 Task: Research Airbnb accommodation in Bluefields, Nicaragua from 10th December, 2023 to 15th December, 2023 for 7 adults.4 bedrooms having 7 beds and 4 bathrooms. Property type can be house. Amenities needed are: wifi, TV, free parkinig on premises, gym, breakfast. Look for 3 properties as per requirement.
Action: Mouse moved to (411, 59)
Screenshot: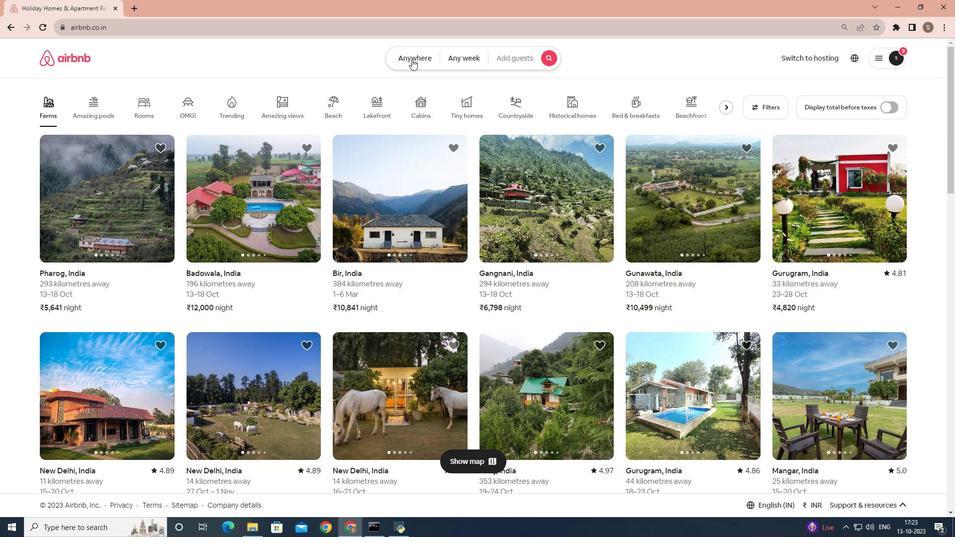 
Action: Mouse pressed left at (411, 59)
Screenshot: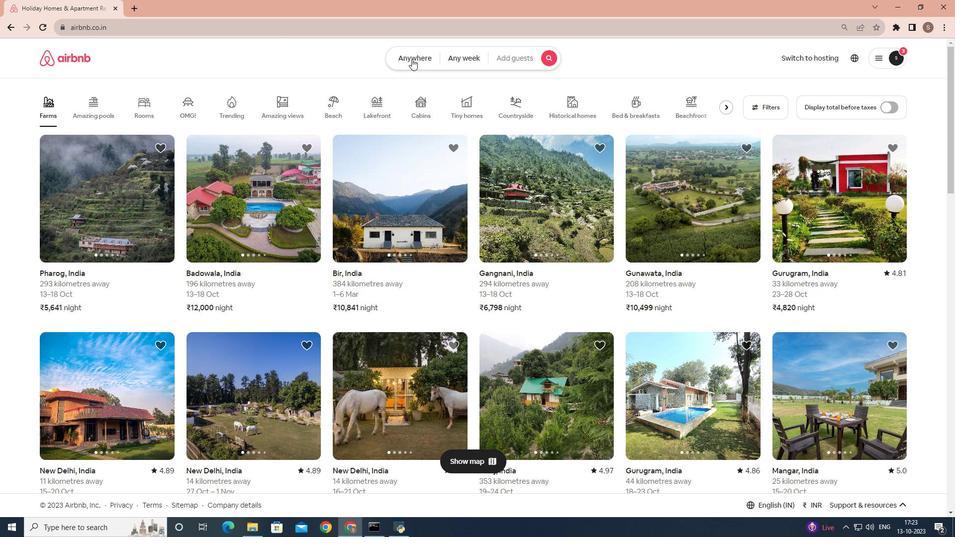 
Action: Mouse moved to (358, 98)
Screenshot: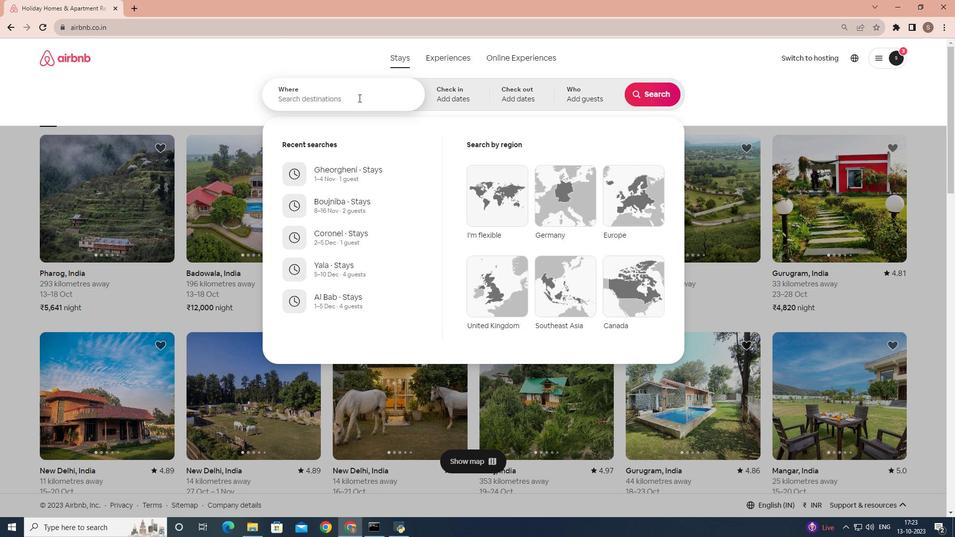 
Action: Mouse pressed left at (358, 98)
Screenshot: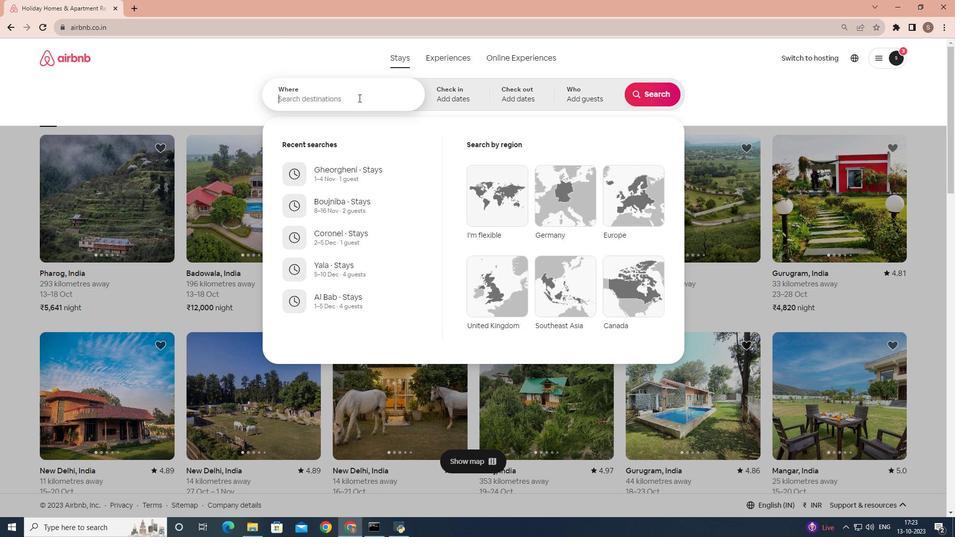 
Action: Key pressed <Key.shift>Bluefields,<Key.space><Key.shift><Key.shift>Nicaragua
Screenshot: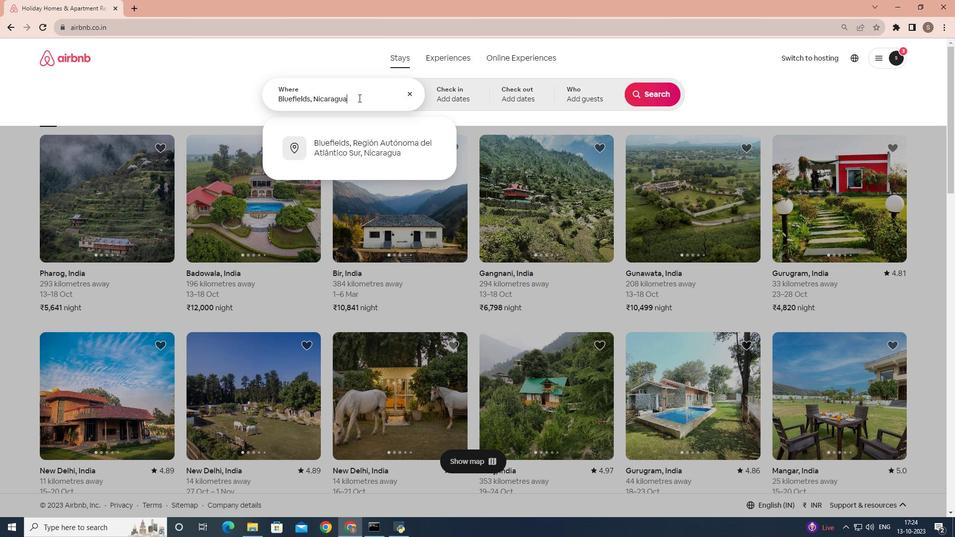 
Action: Mouse moved to (433, 100)
Screenshot: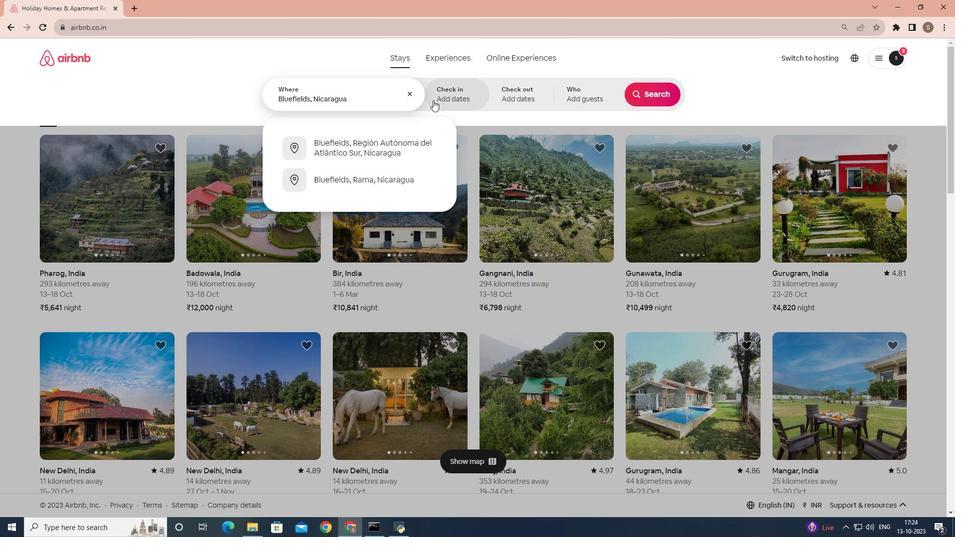 
Action: Mouse pressed left at (433, 100)
Screenshot: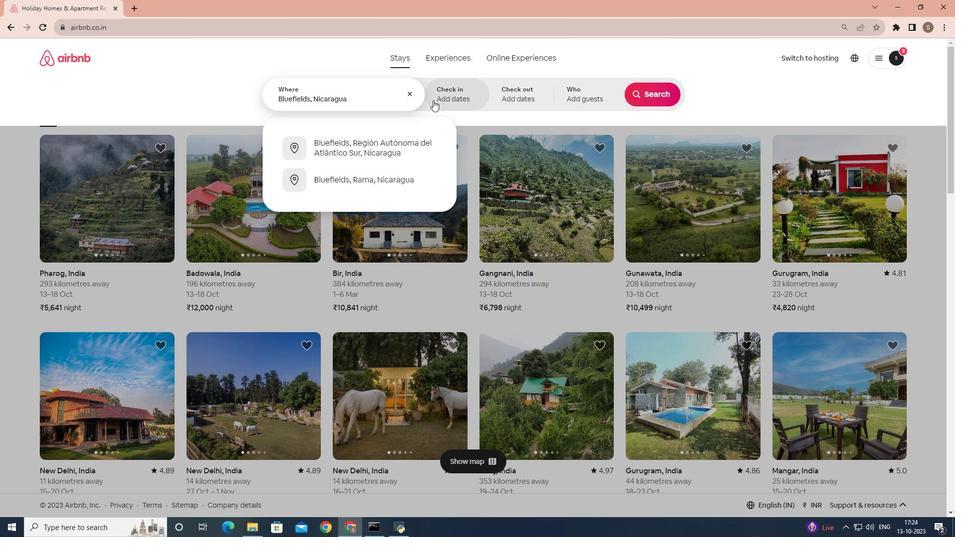 
Action: Mouse moved to (644, 173)
Screenshot: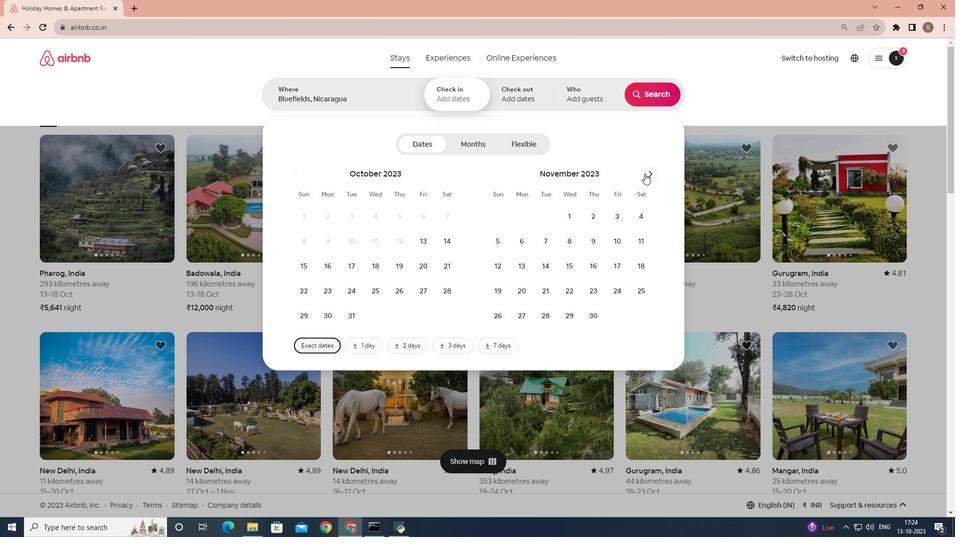 
Action: Mouse pressed left at (644, 173)
Screenshot: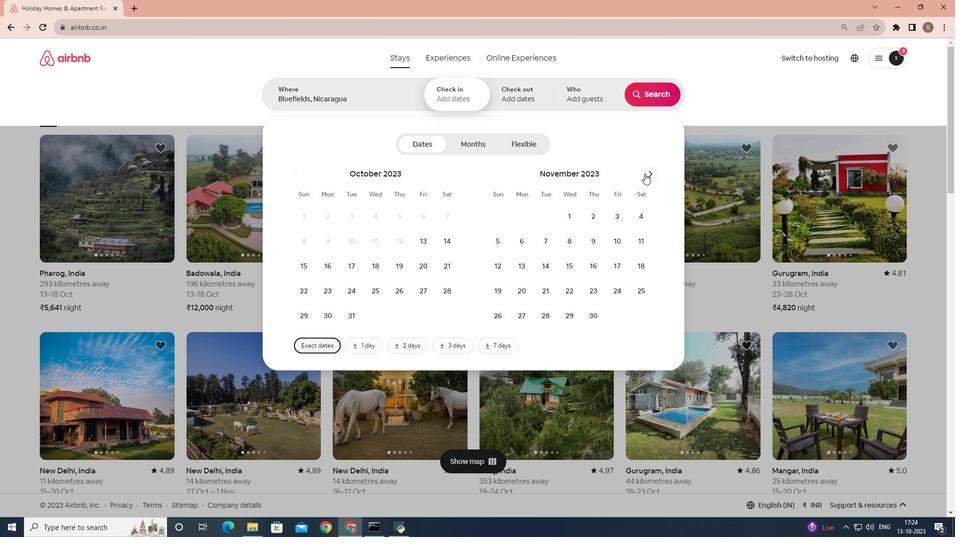 
Action: Mouse moved to (507, 265)
Screenshot: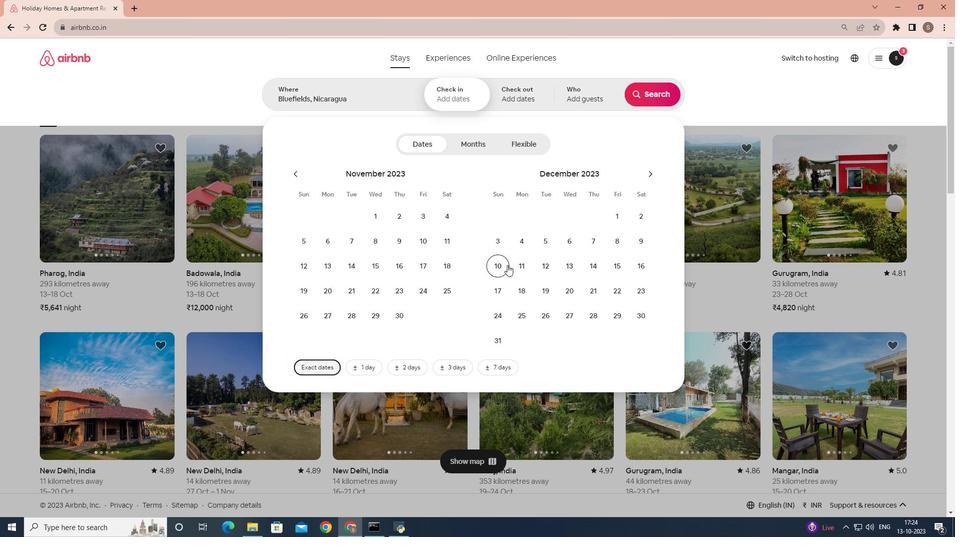 
Action: Mouse pressed left at (507, 265)
Screenshot: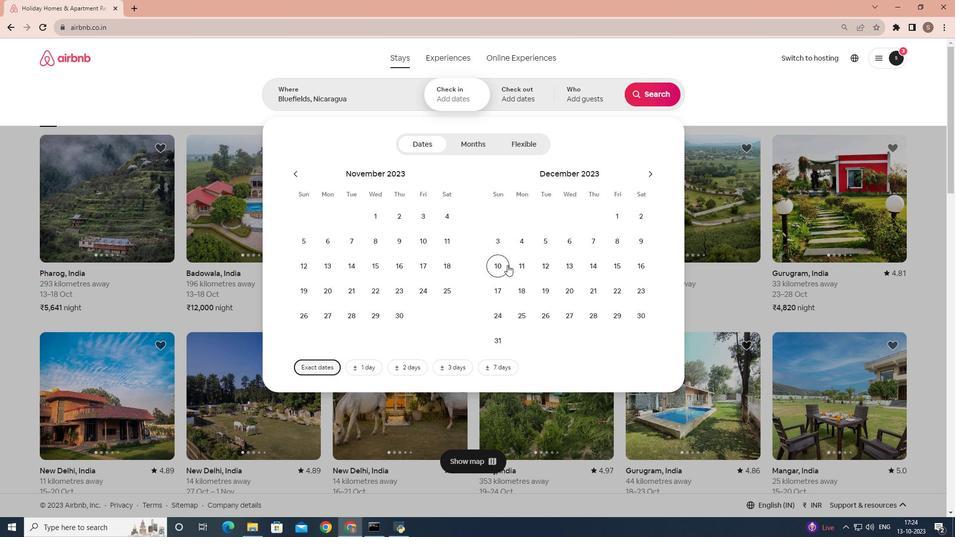 
Action: Mouse moved to (621, 266)
Screenshot: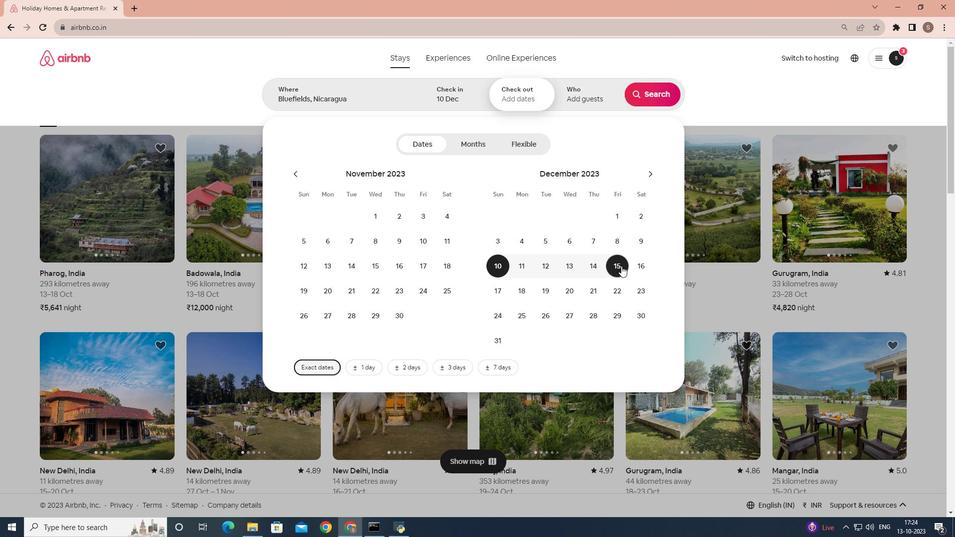
Action: Mouse pressed left at (621, 266)
Screenshot: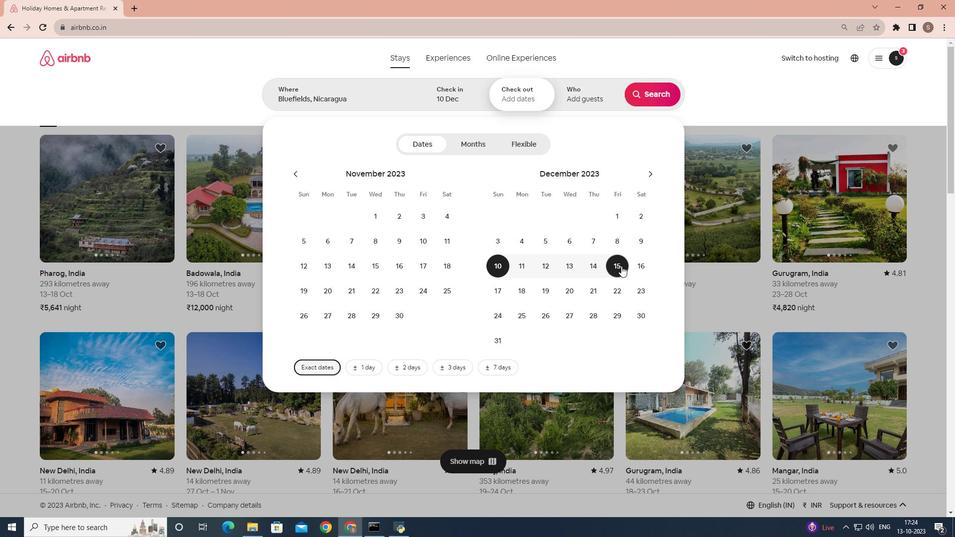
Action: Mouse moved to (576, 108)
Screenshot: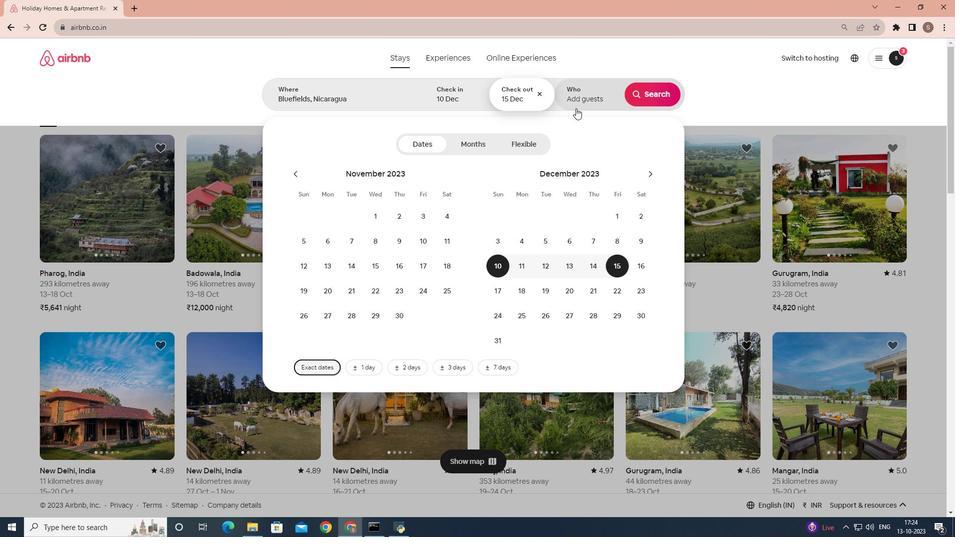 
Action: Mouse pressed left at (576, 108)
Screenshot: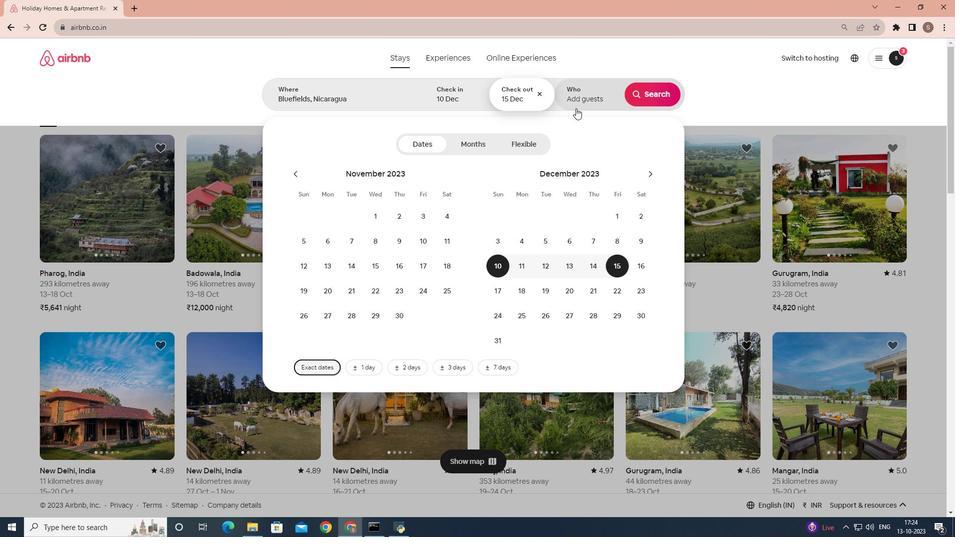 
Action: Mouse moved to (656, 148)
Screenshot: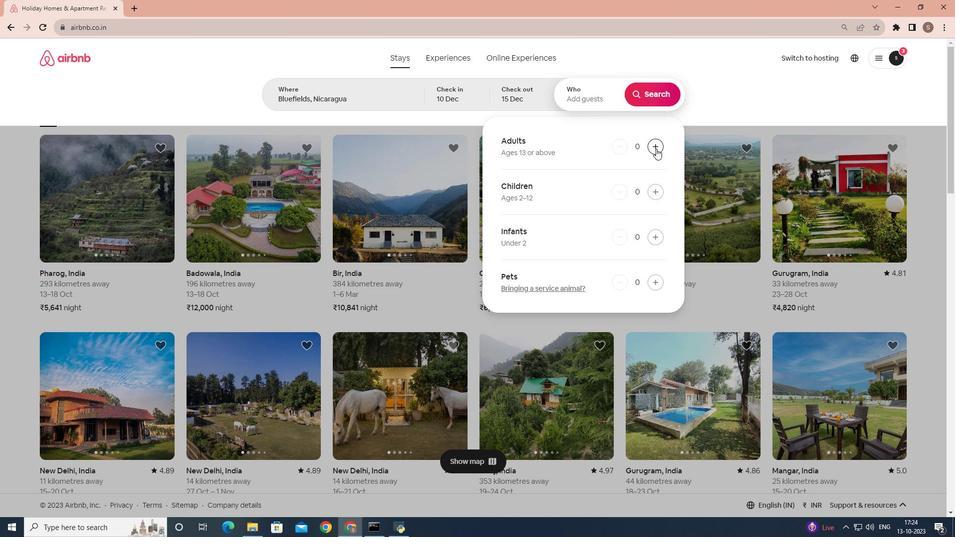 
Action: Mouse pressed left at (656, 148)
Screenshot: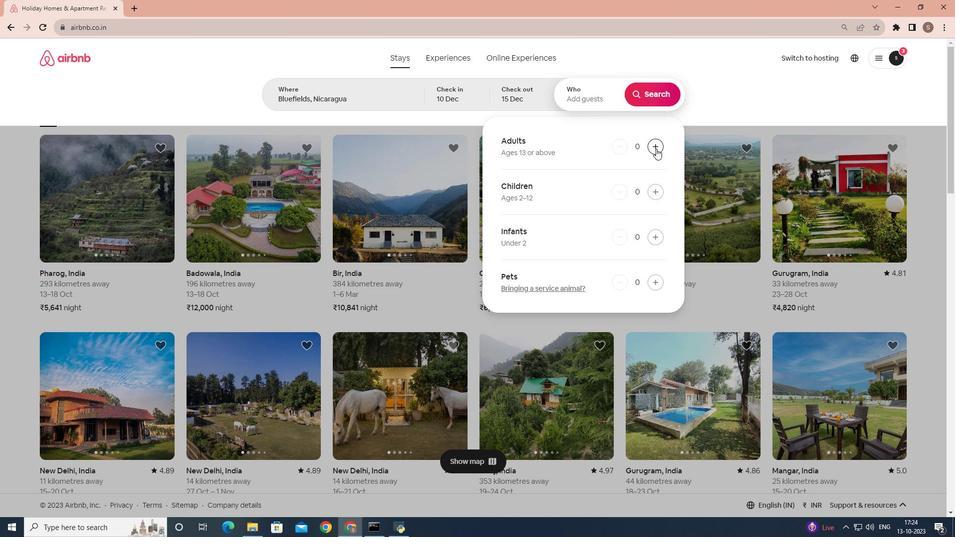 
Action: Mouse pressed left at (656, 148)
Screenshot: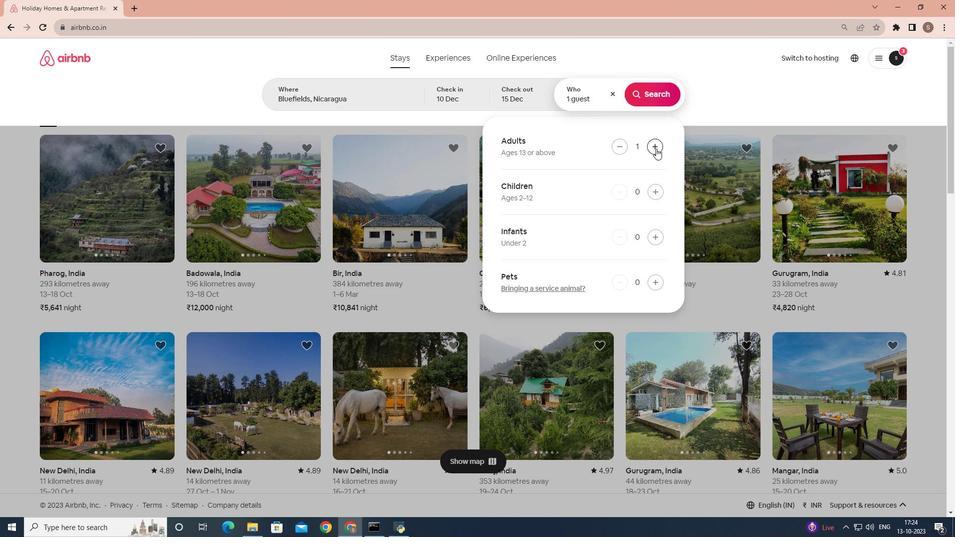 
Action: Mouse pressed left at (656, 148)
Screenshot: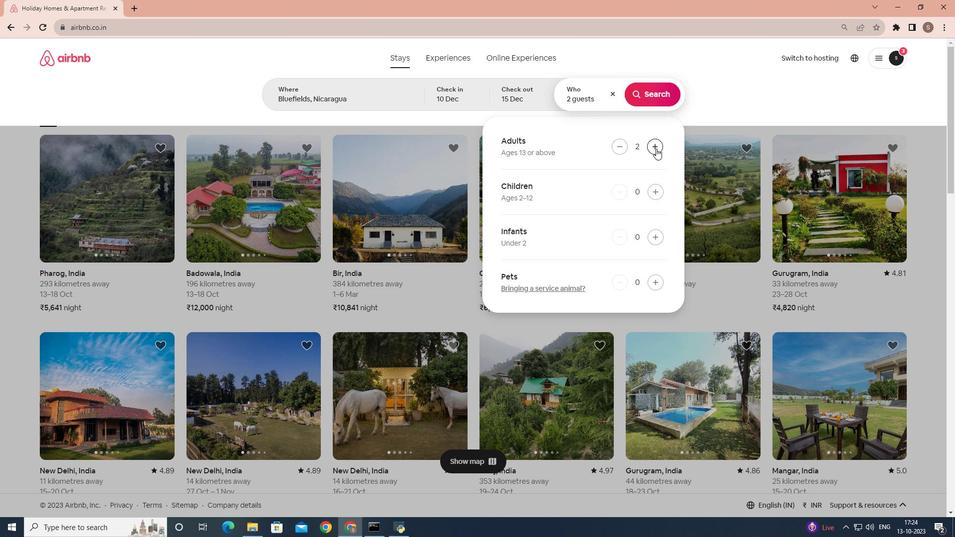 
Action: Mouse pressed left at (656, 148)
Screenshot: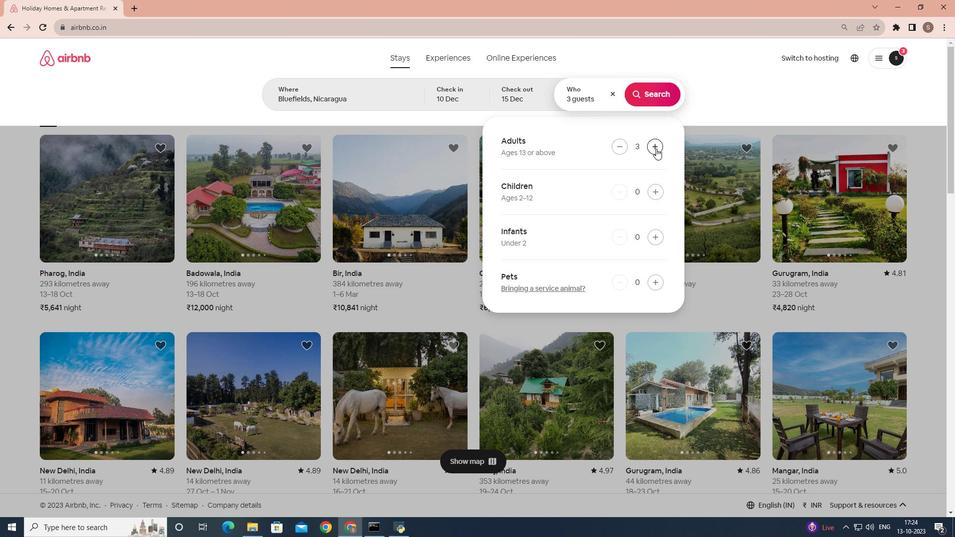
Action: Mouse pressed left at (656, 148)
Screenshot: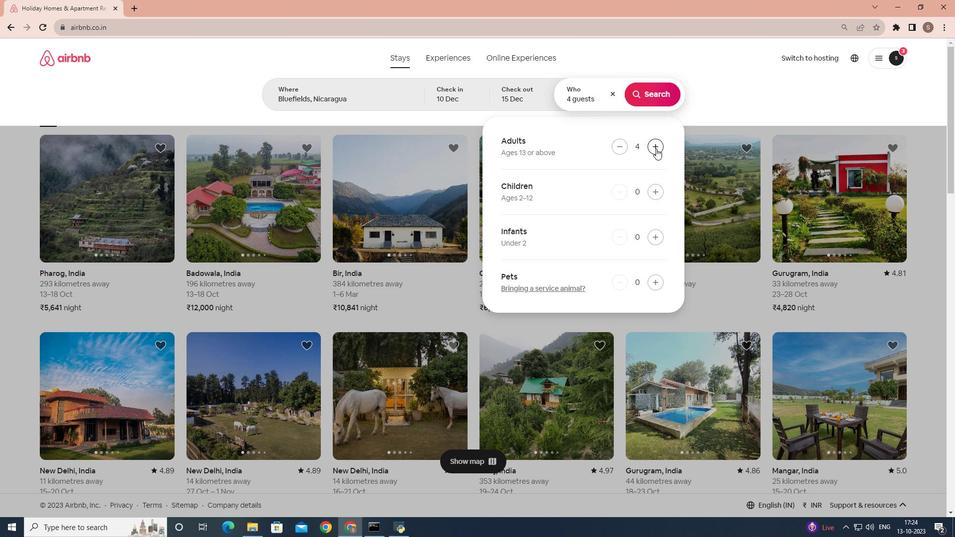 
Action: Mouse pressed left at (656, 148)
Screenshot: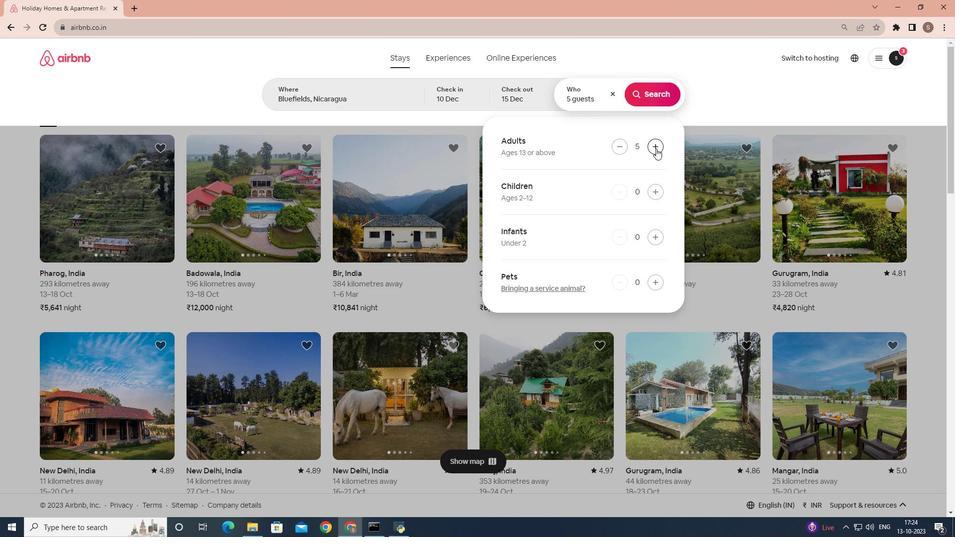 
Action: Mouse pressed left at (656, 148)
Screenshot: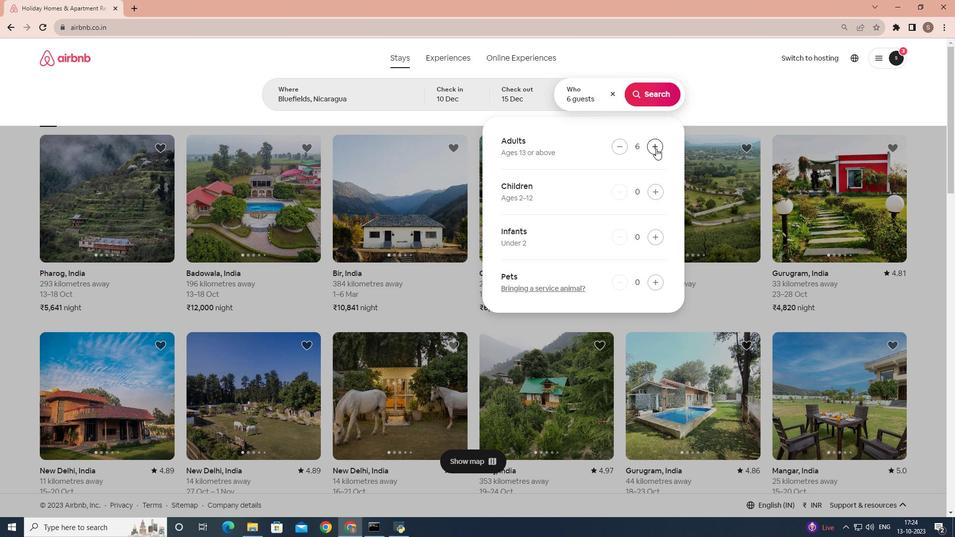 
Action: Mouse moved to (646, 95)
Screenshot: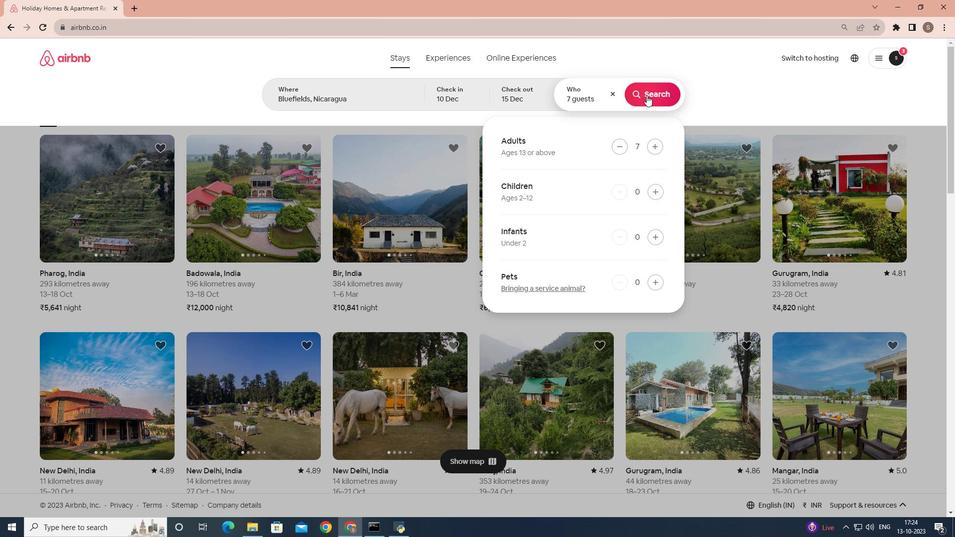 
Action: Mouse pressed left at (646, 95)
Screenshot: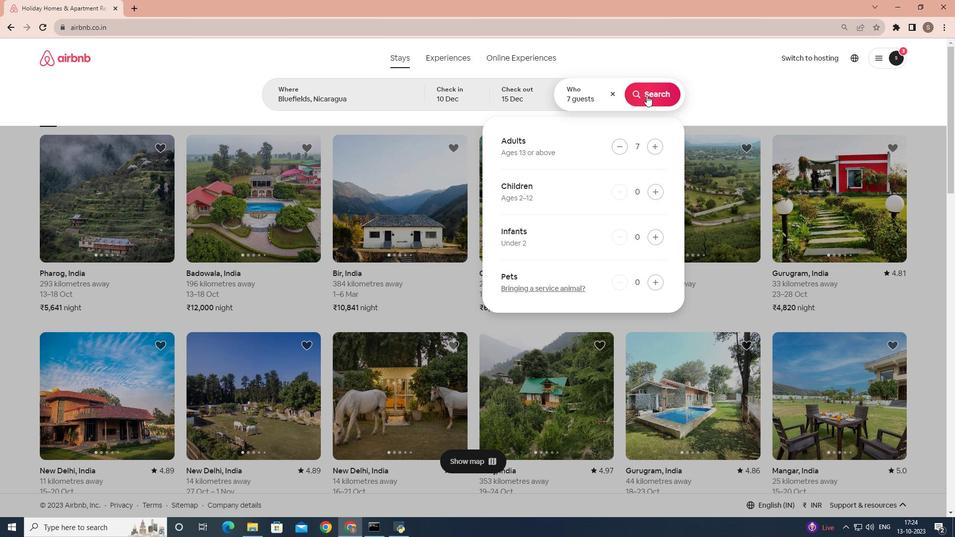 
Action: Mouse moved to (788, 98)
Screenshot: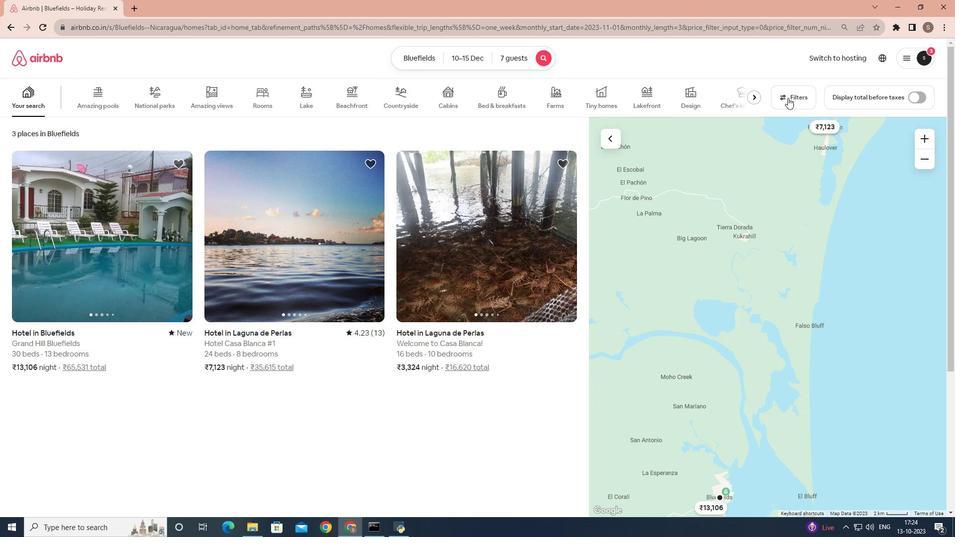 
Action: Mouse pressed left at (788, 98)
Screenshot: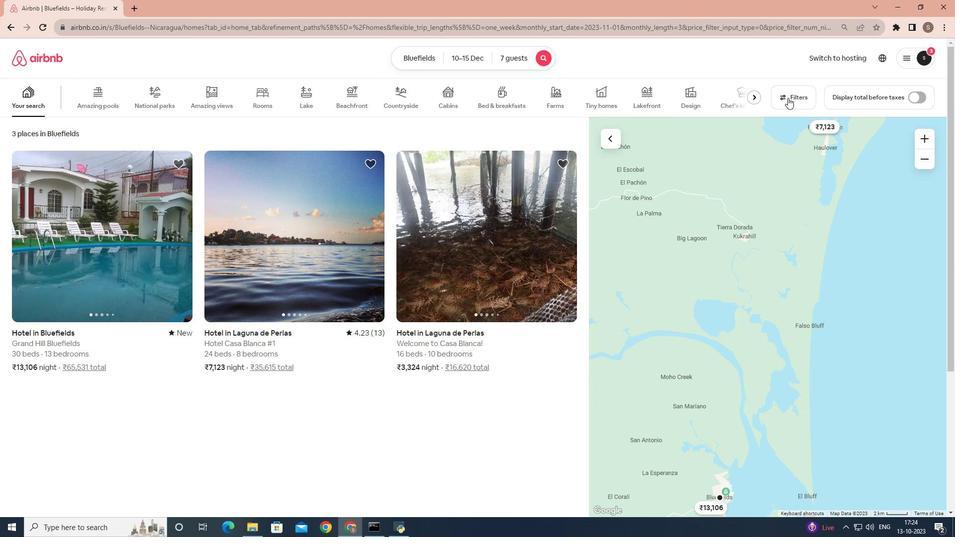 
Action: Mouse moved to (594, 209)
Screenshot: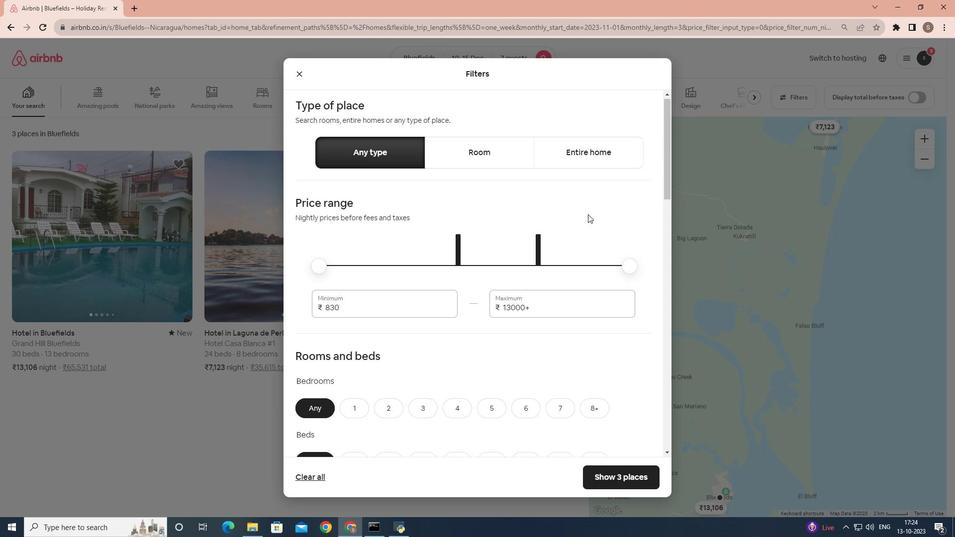 
Action: Mouse scrolled (594, 209) with delta (0, 0)
Screenshot: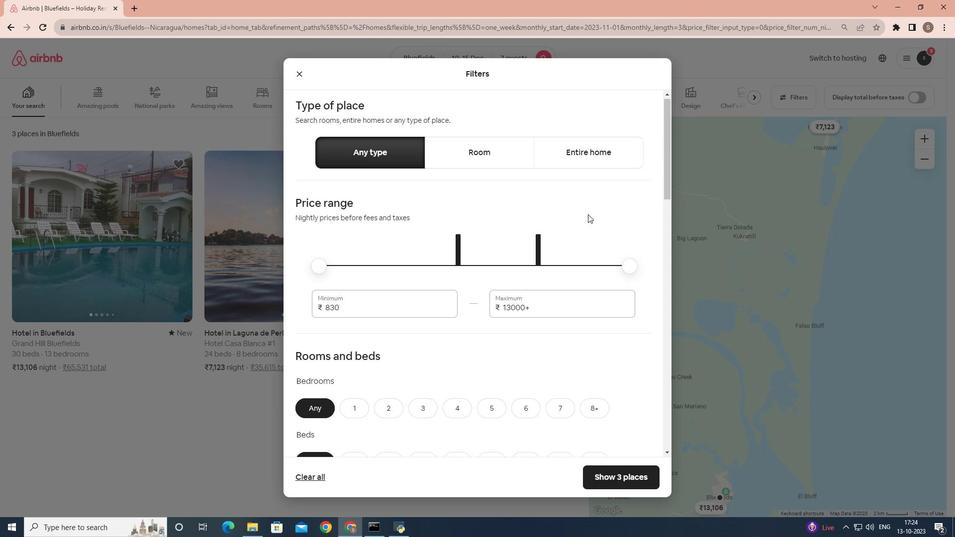 
Action: Mouse moved to (589, 212)
Screenshot: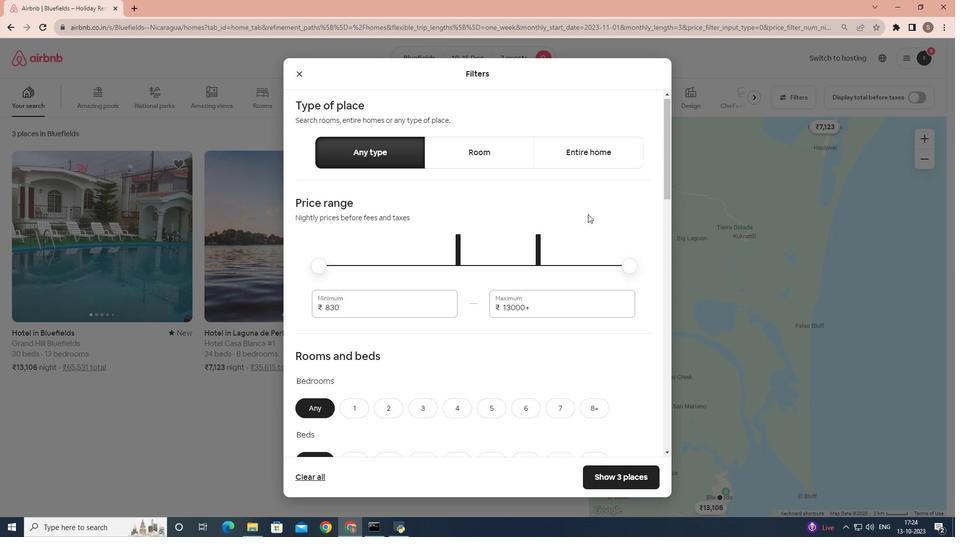 
Action: Mouse scrolled (589, 212) with delta (0, 0)
Screenshot: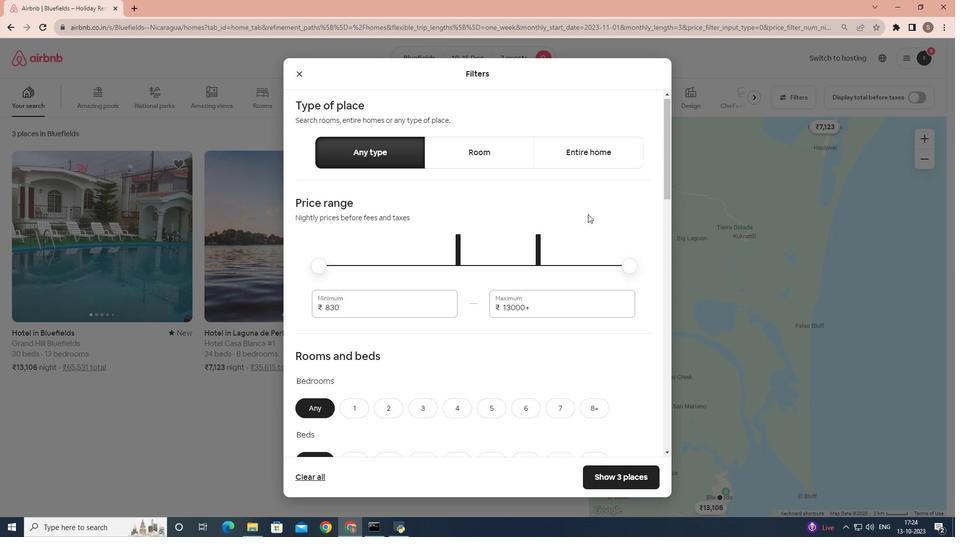 
Action: Mouse moved to (587, 214)
Screenshot: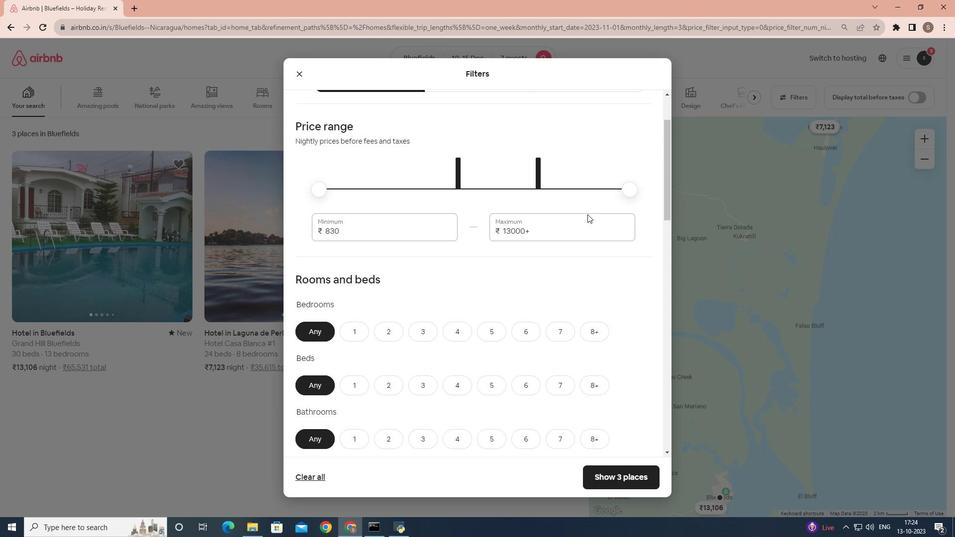 
Action: Mouse scrolled (587, 213) with delta (0, 0)
Screenshot: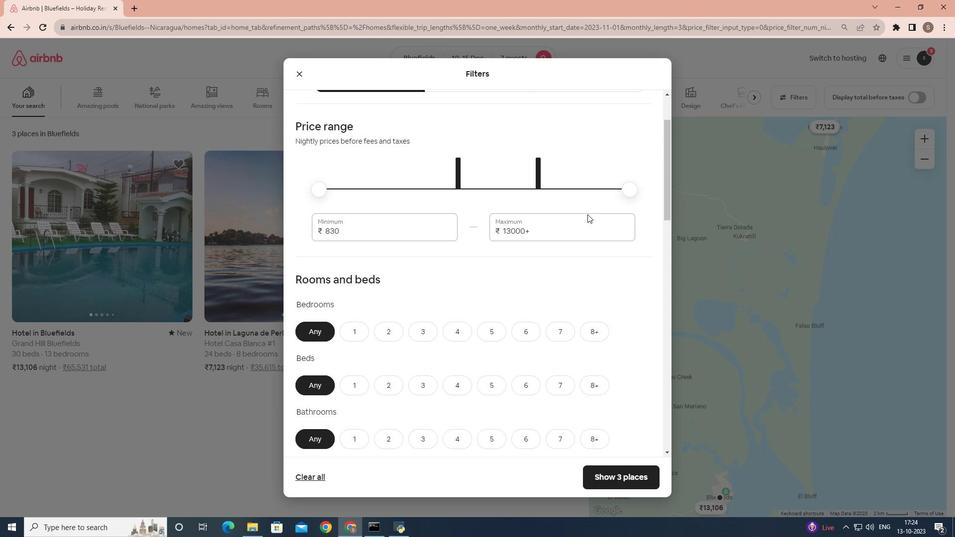 
Action: Mouse moved to (451, 264)
Screenshot: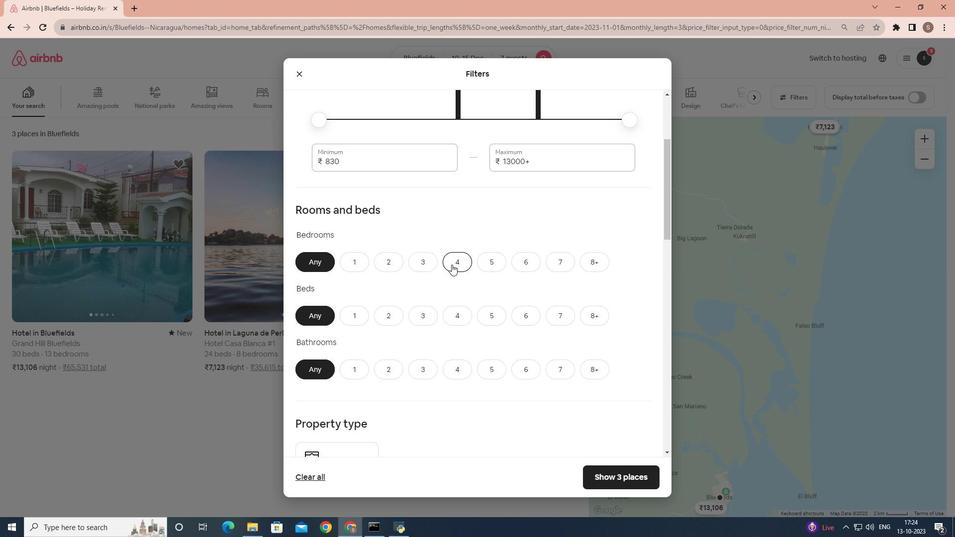 
Action: Mouse pressed left at (451, 264)
Screenshot: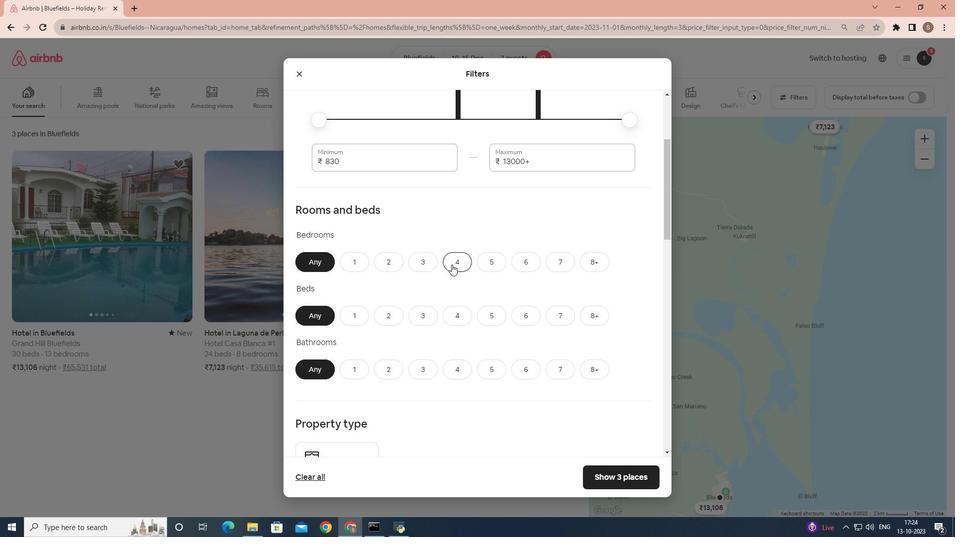 
Action: Mouse scrolled (451, 264) with delta (0, 0)
Screenshot: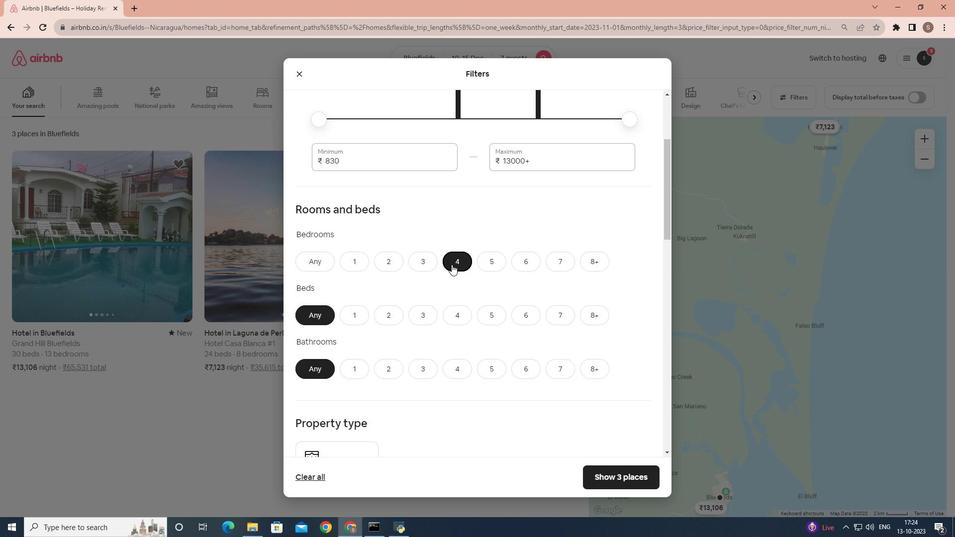 
Action: Mouse moved to (553, 270)
Screenshot: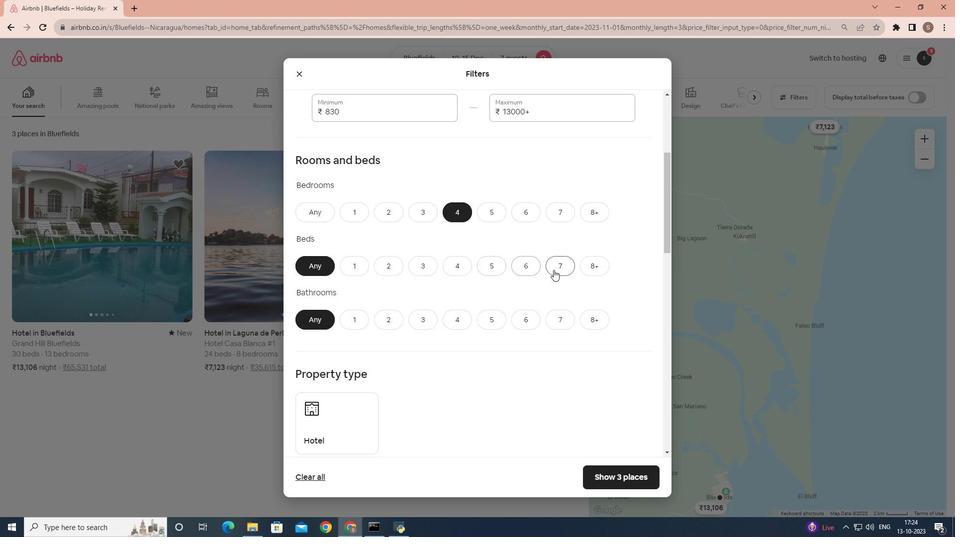 
Action: Mouse pressed left at (553, 270)
Screenshot: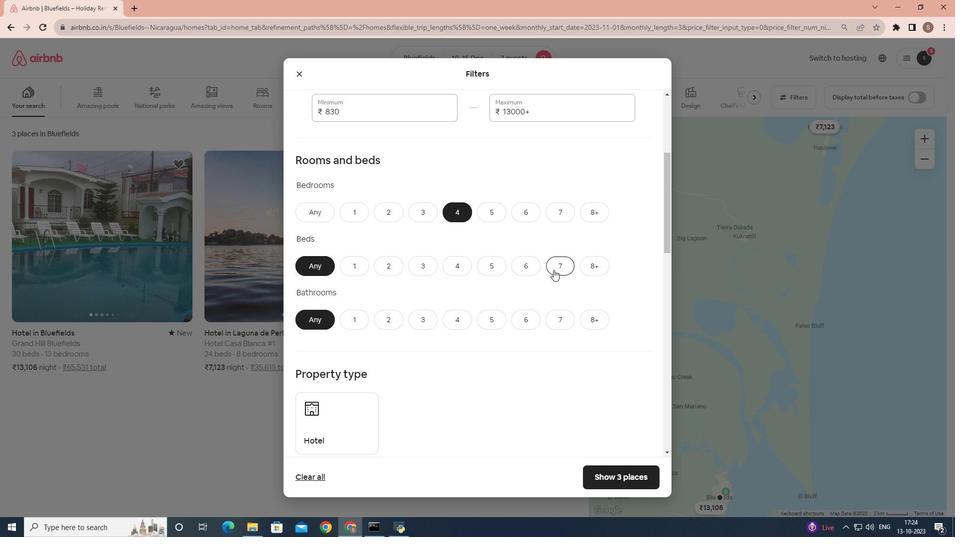 
Action: Mouse scrolled (553, 269) with delta (0, 0)
Screenshot: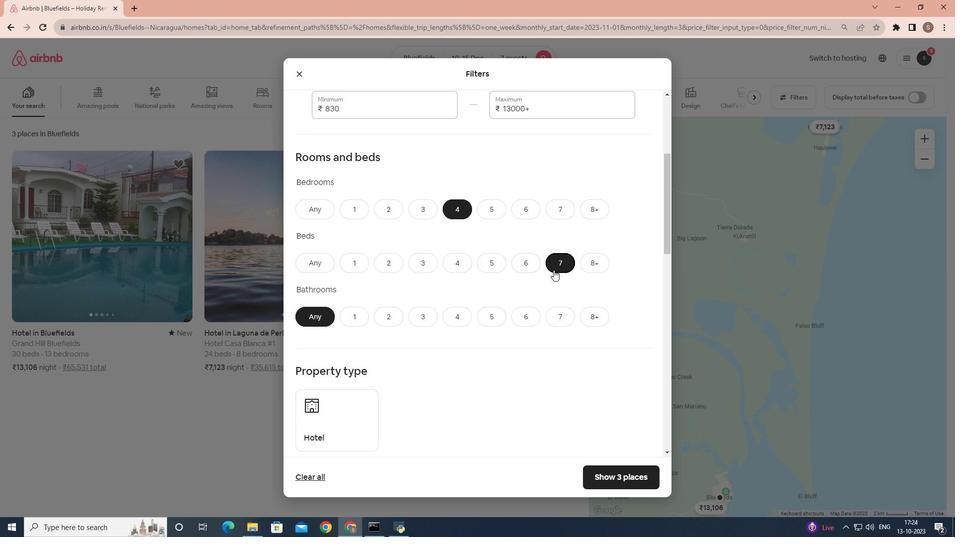 
Action: Mouse scrolled (553, 269) with delta (0, 0)
Screenshot: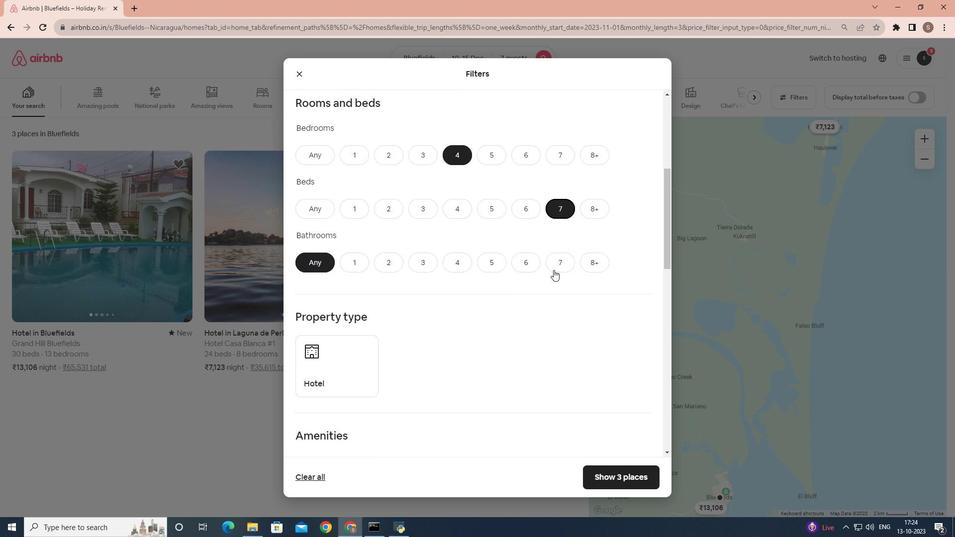 
Action: Mouse moved to (451, 220)
Screenshot: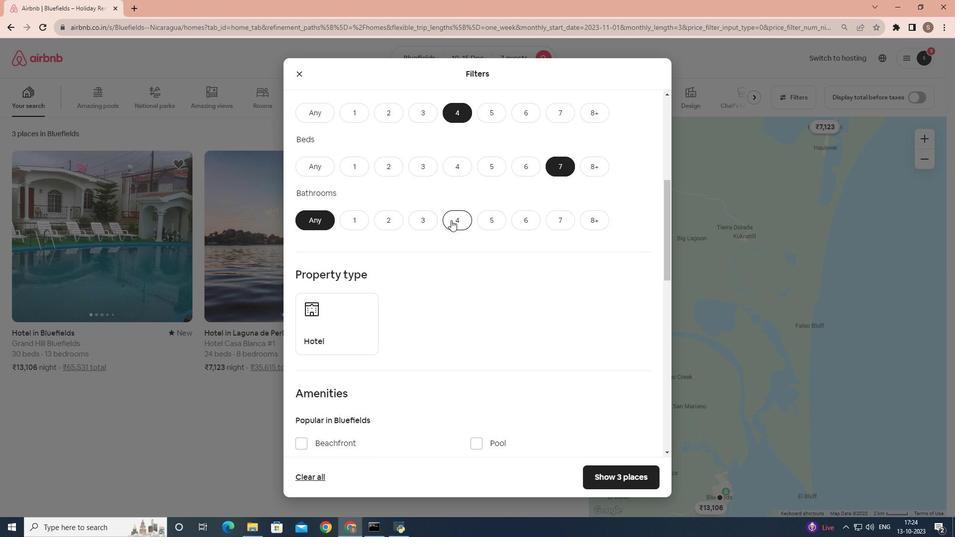 
Action: Mouse pressed left at (451, 220)
Screenshot: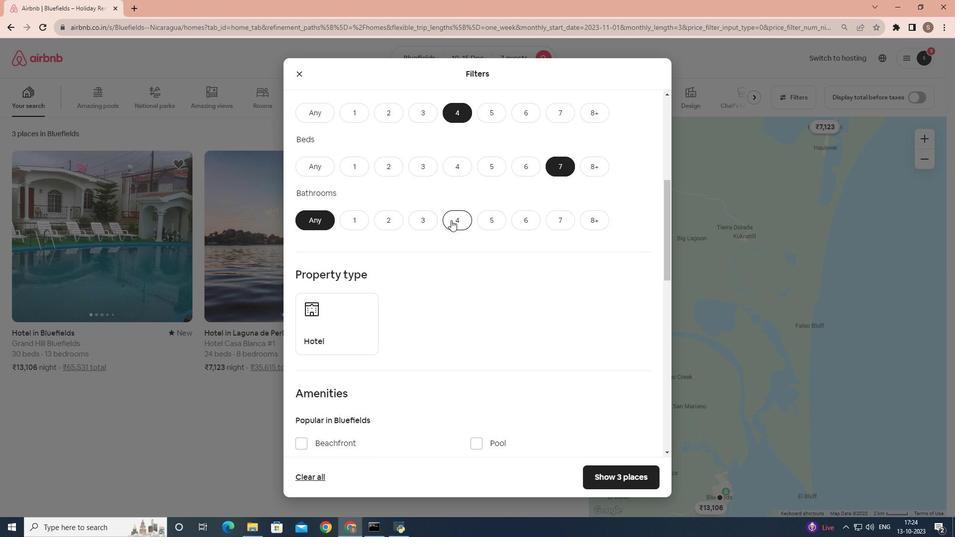 
Action: Mouse moved to (450, 221)
Screenshot: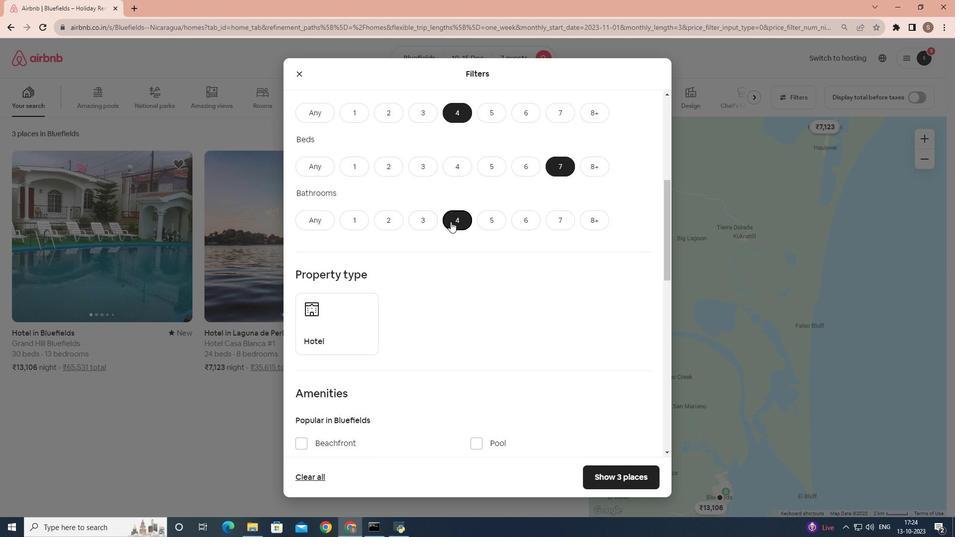 
Action: Mouse scrolled (450, 221) with delta (0, 0)
Screenshot: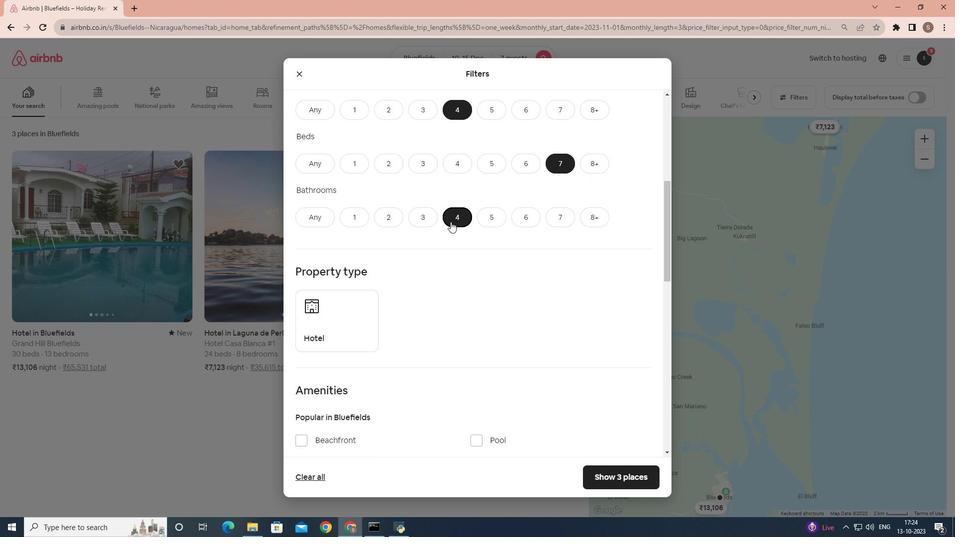 
Action: Mouse scrolled (450, 221) with delta (0, 0)
Screenshot: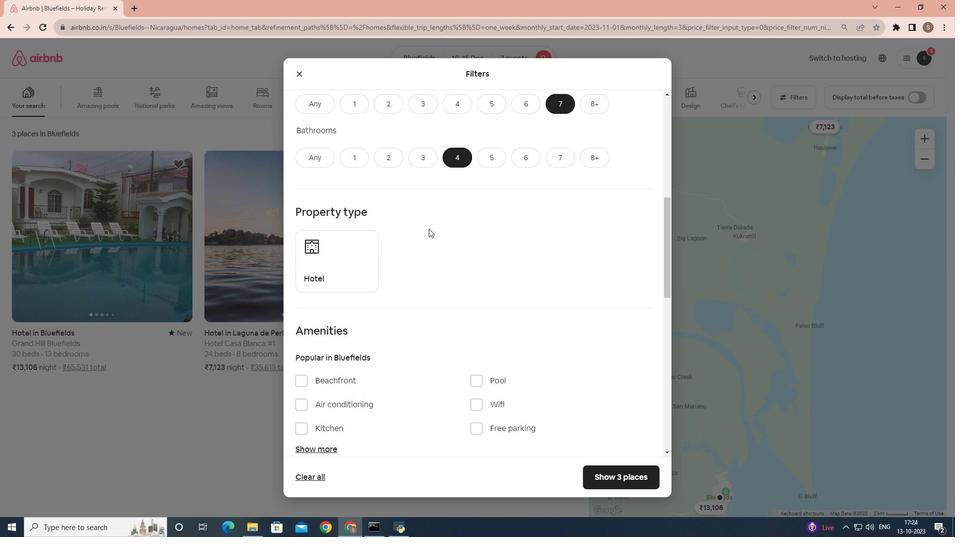 
Action: Mouse moved to (425, 232)
Screenshot: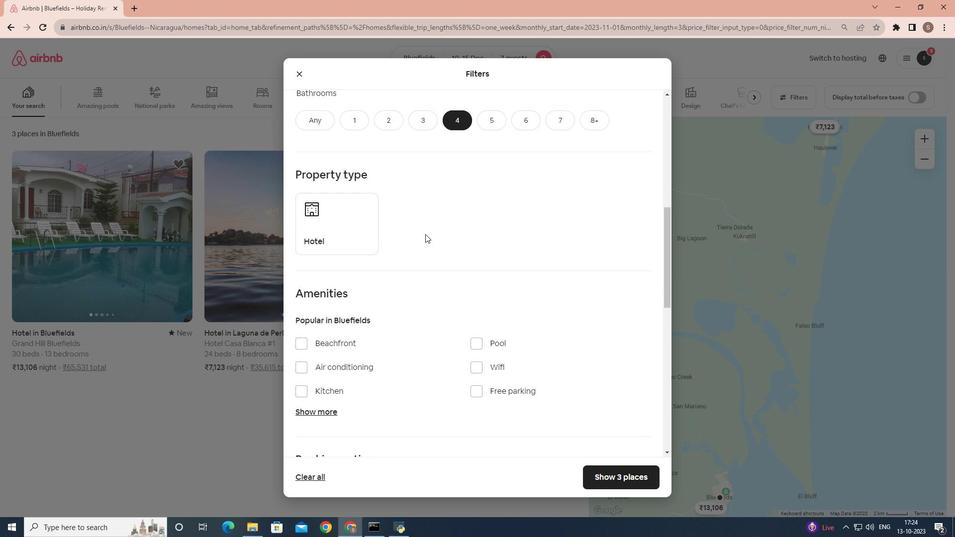 
Action: Mouse scrolled (425, 232) with delta (0, 0)
Screenshot: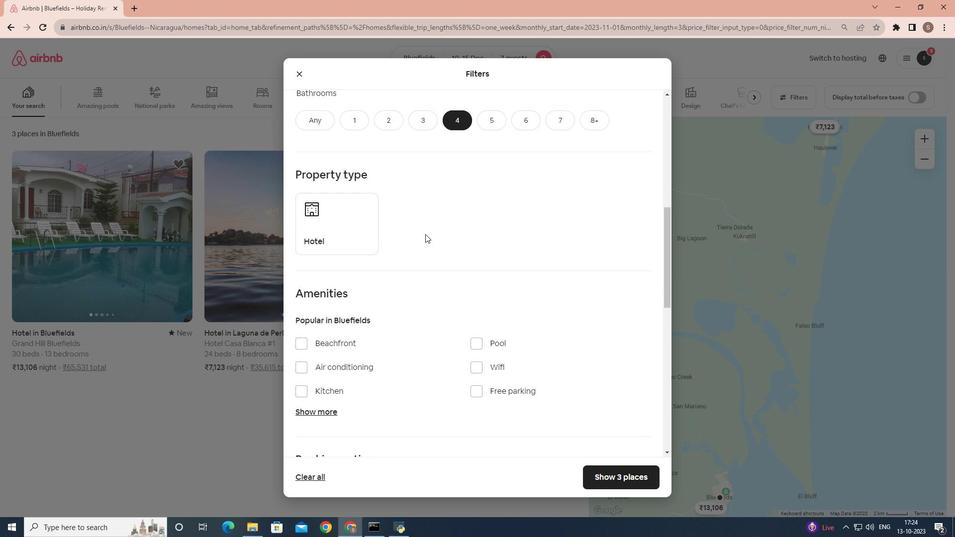 
Action: Mouse moved to (425, 234)
Screenshot: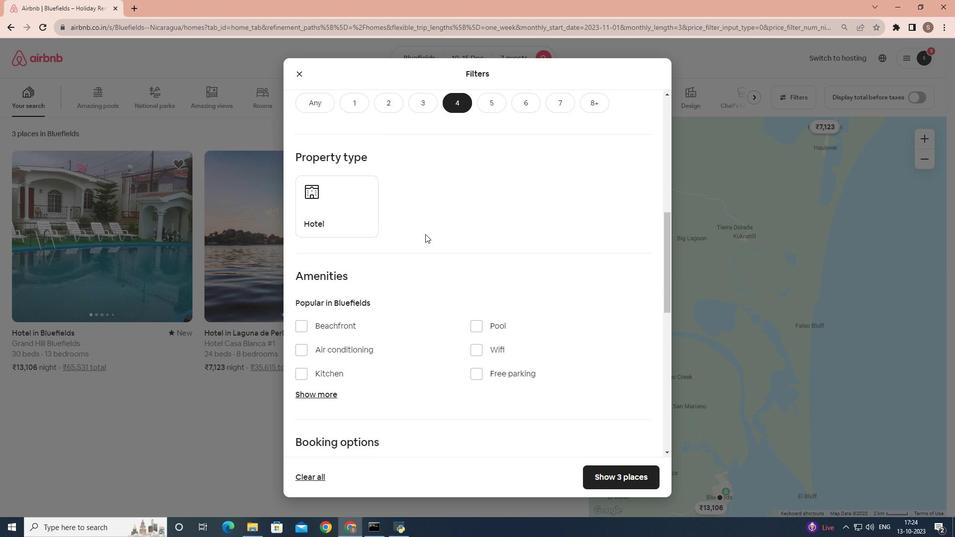 
Action: Mouse scrolled (425, 233) with delta (0, 0)
Screenshot: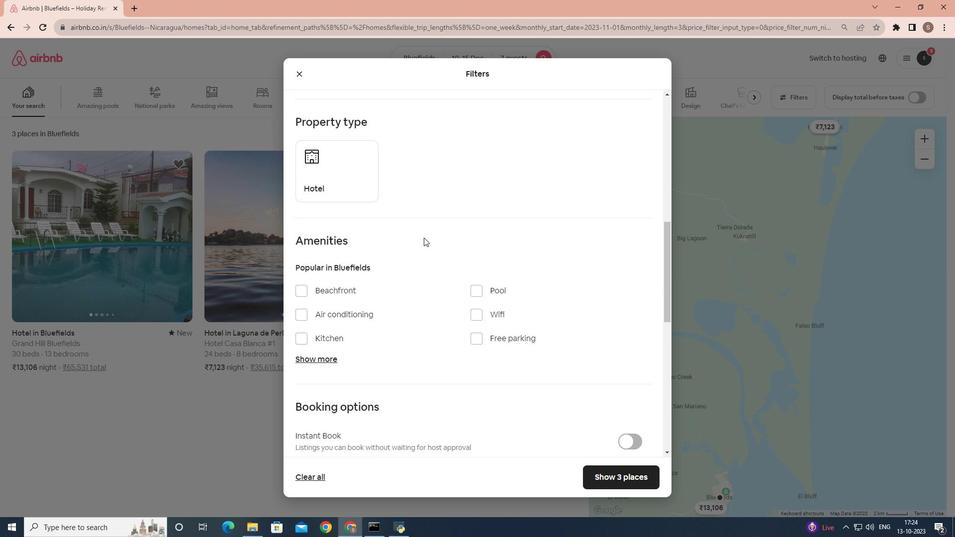 
Action: Mouse moved to (425, 234)
Screenshot: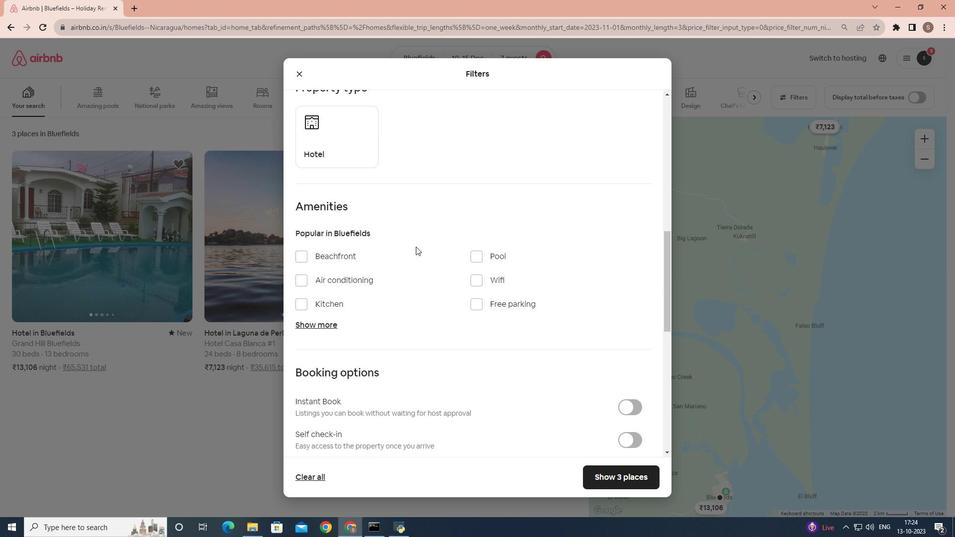 
Action: Mouse scrolled (425, 235) with delta (0, 0)
Screenshot: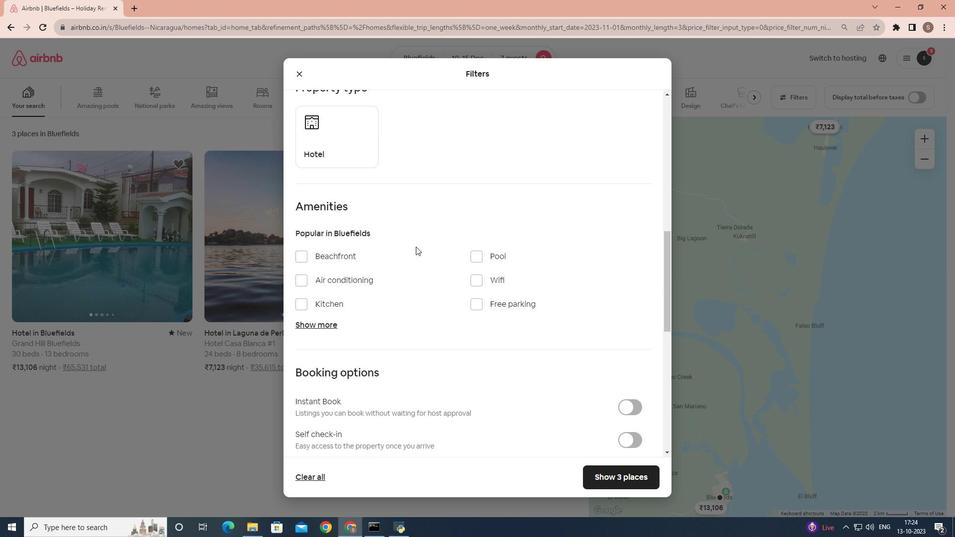 
Action: Mouse moved to (349, 239)
Screenshot: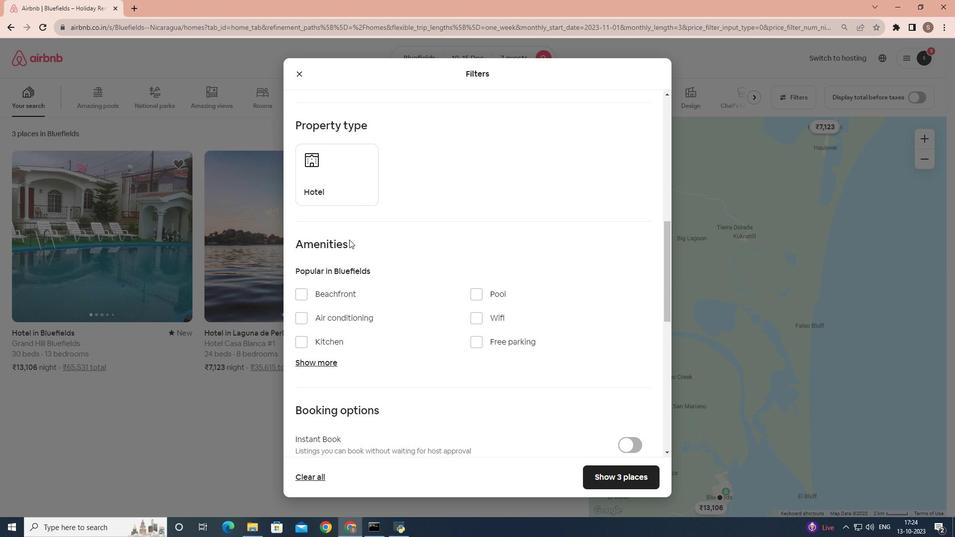 
Action: Mouse scrolled (349, 239) with delta (0, 0)
Screenshot: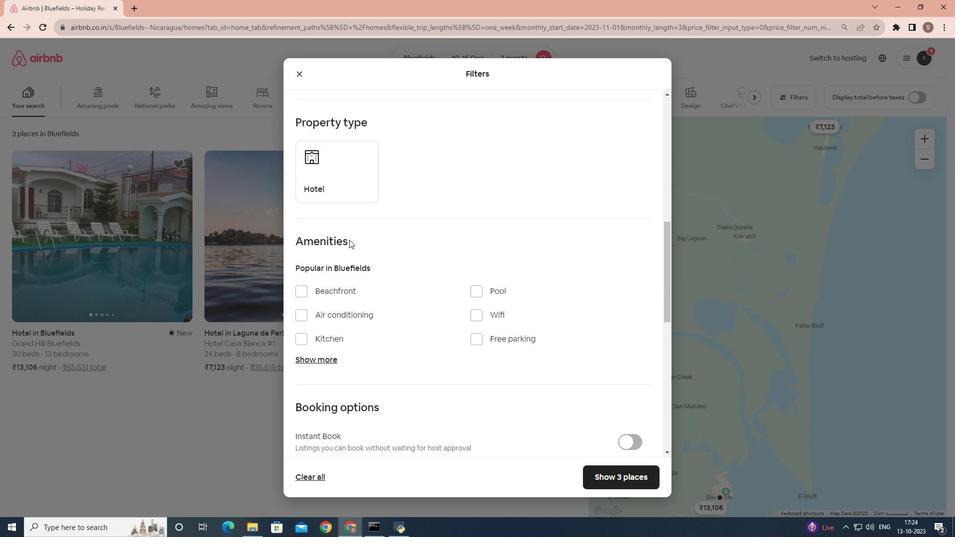 
Action: Mouse moved to (476, 266)
Screenshot: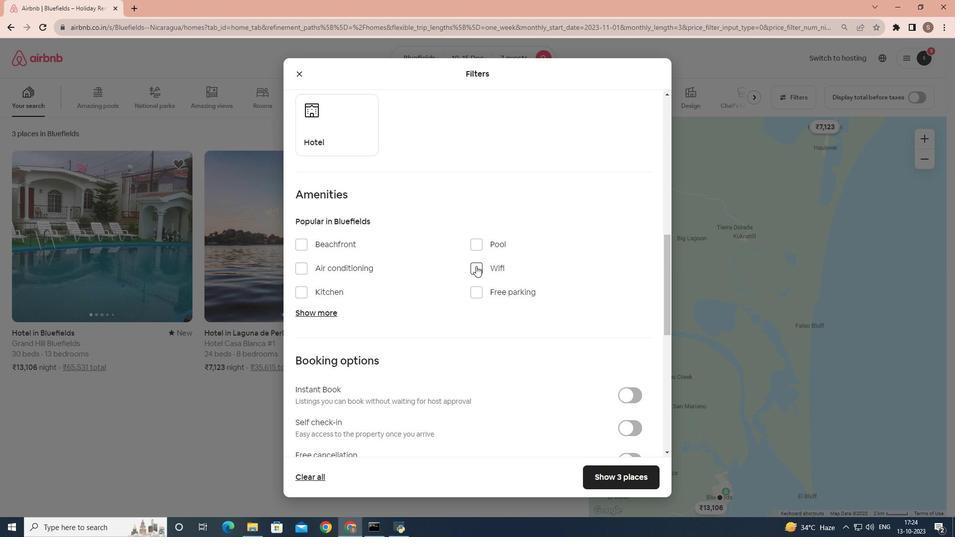 
Action: Mouse pressed left at (476, 266)
Screenshot: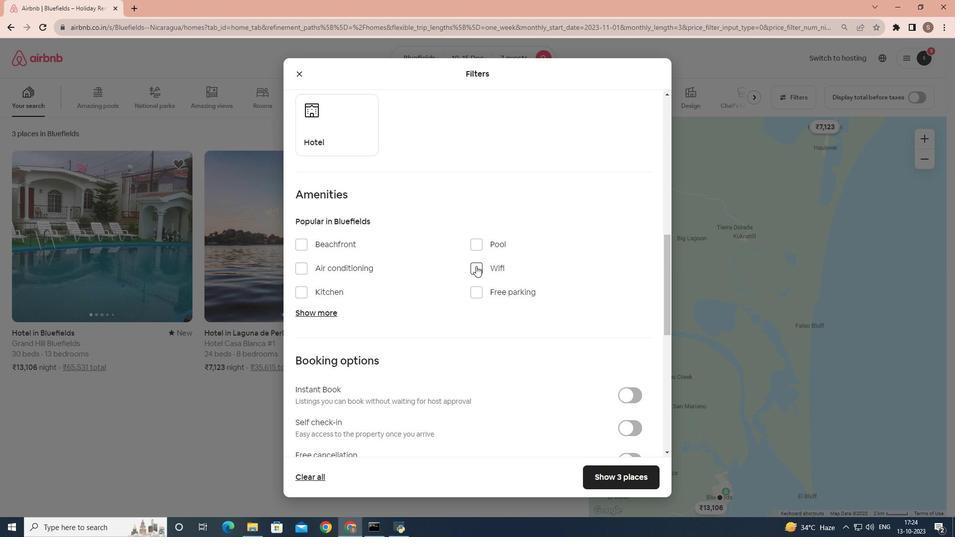 
Action: Mouse moved to (429, 278)
Screenshot: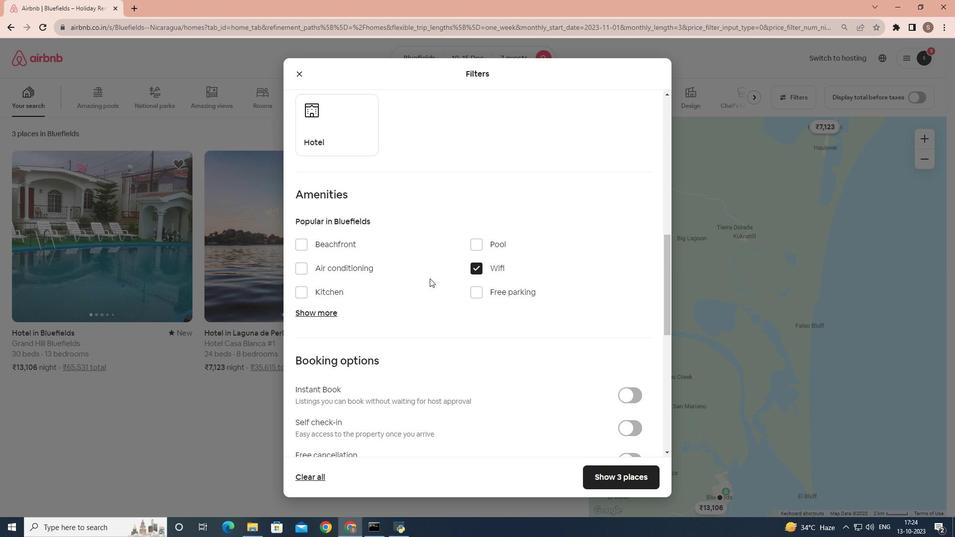 
Action: Mouse scrolled (429, 278) with delta (0, 0)
Screenshot: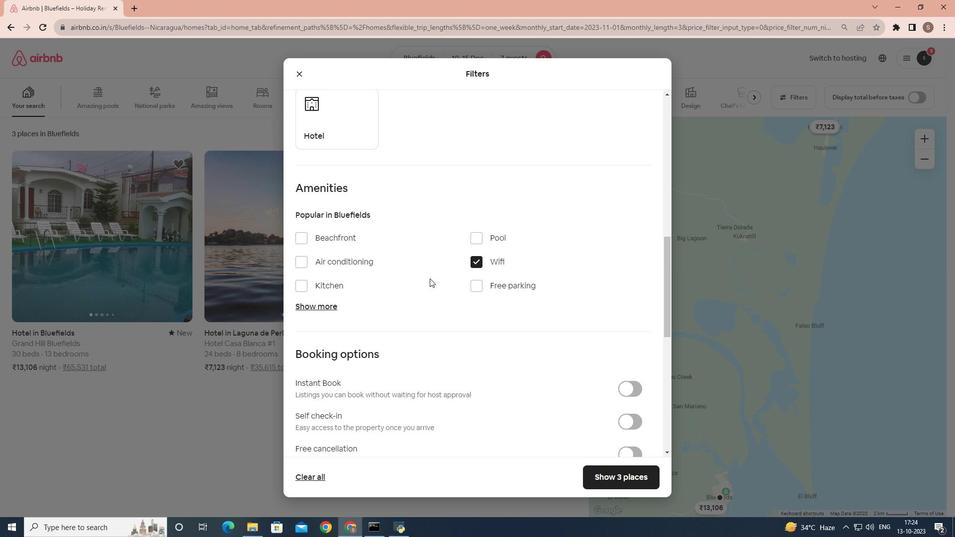 
Action: Mouse moved to (317, 261)
Screenshot: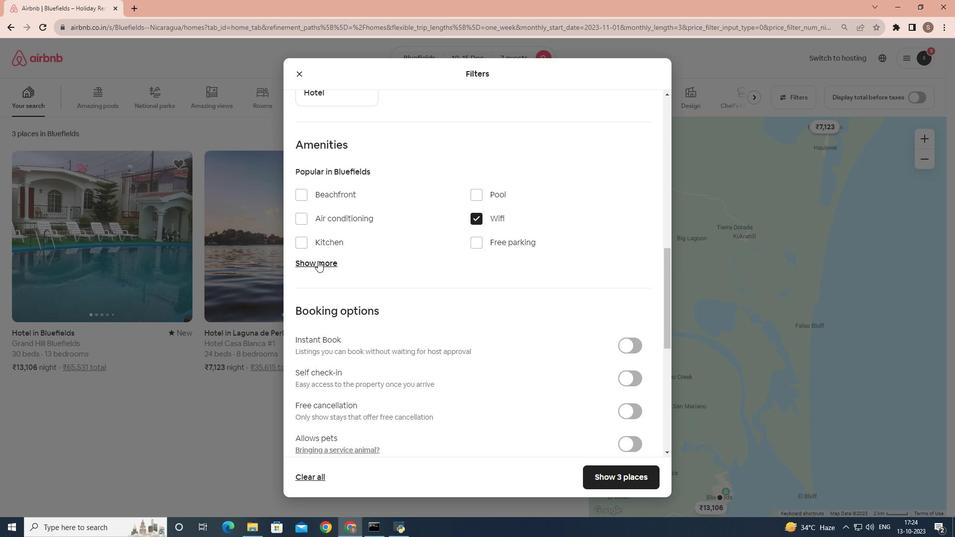 
Action: Mouse pressed left at (317, 261)
Screenshot: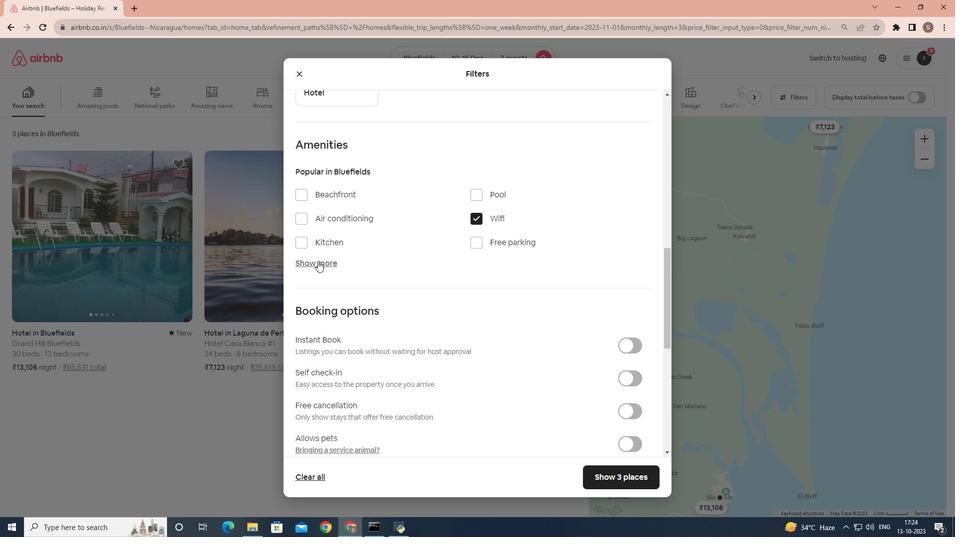 
Action: Mouse moved to (399, 263)
Screenshot: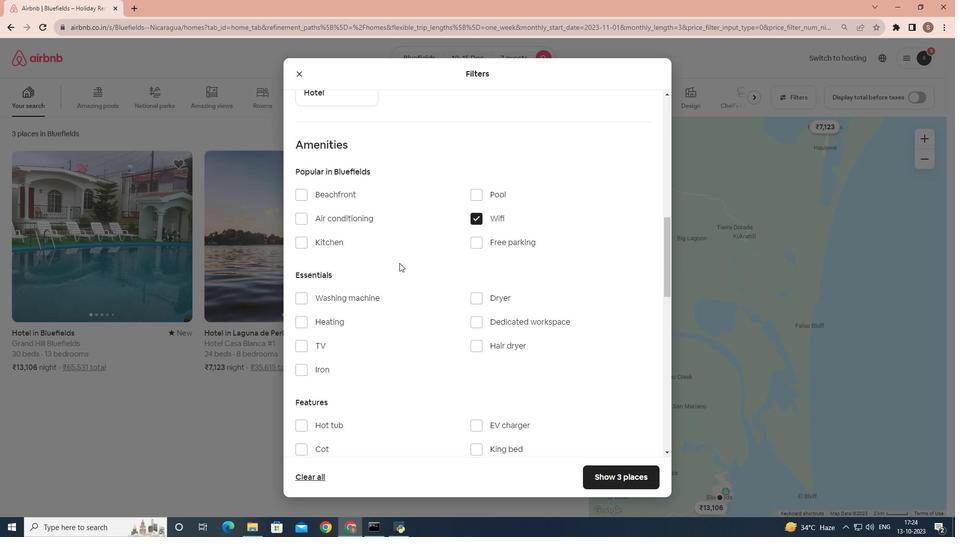
Action: Mouse scrolled (399, 262) with delta (0, 0)
Screenshot: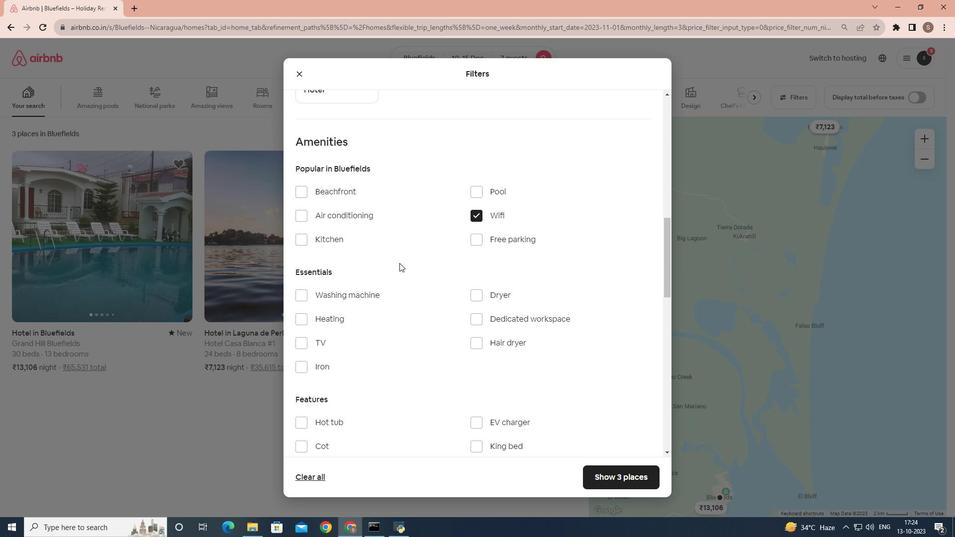 
Action: Mouse moved to (305, 298)
Screenshot: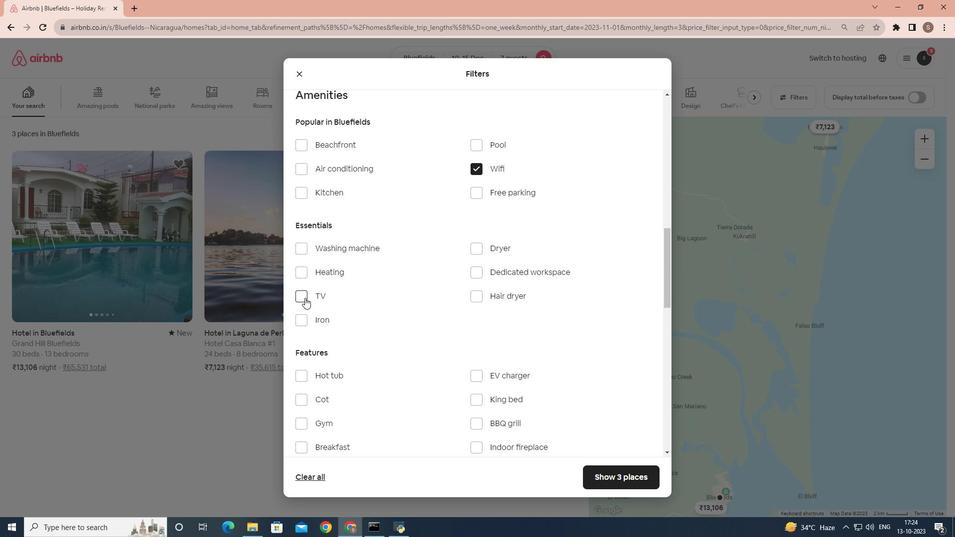 
Action: Mouse pressed left at (305, 298)
Screenshot: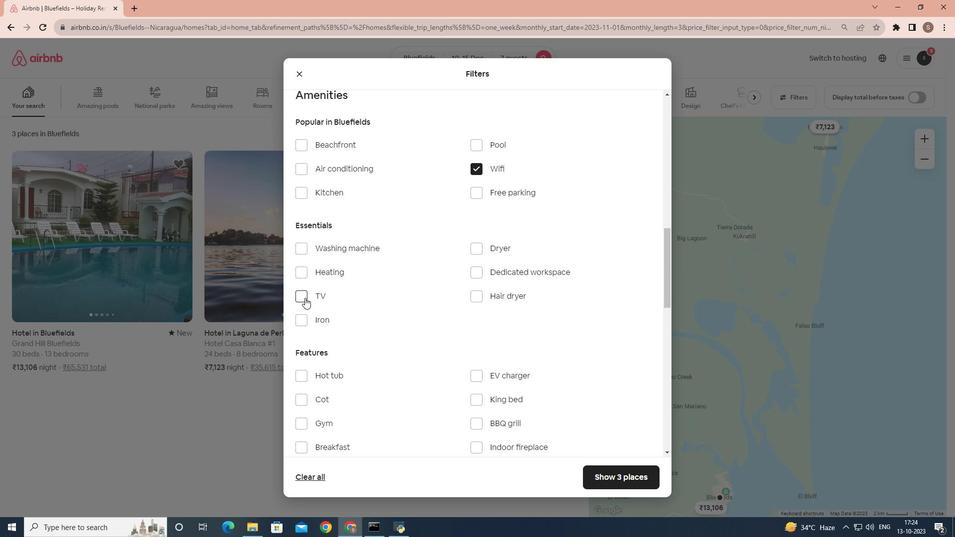 
Action: Mouse moved to (331, 299)
Screenshot: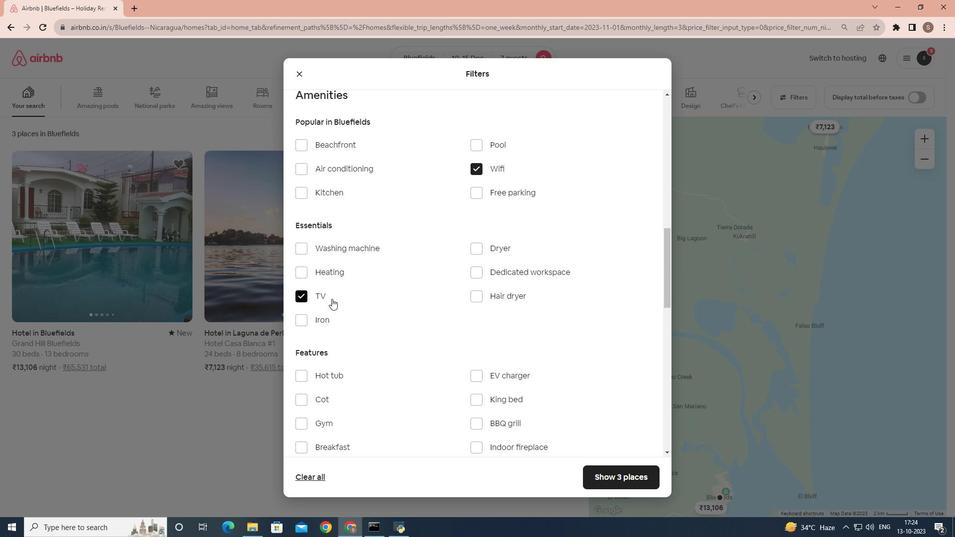 
Action: Mouse scrolled (331, 298) with delta (0, 0)
Screenshot: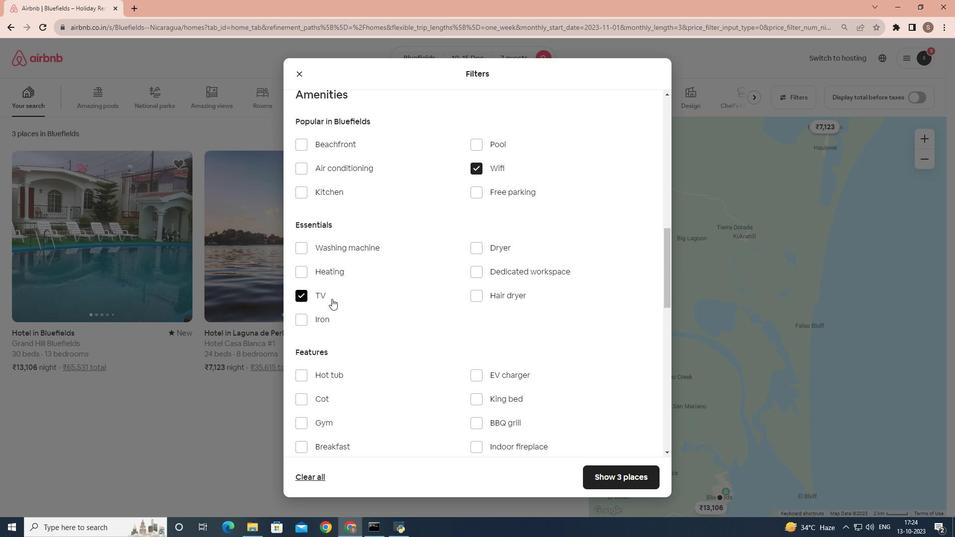 
Action: Mouse moved to (472, 141)
Screenshot: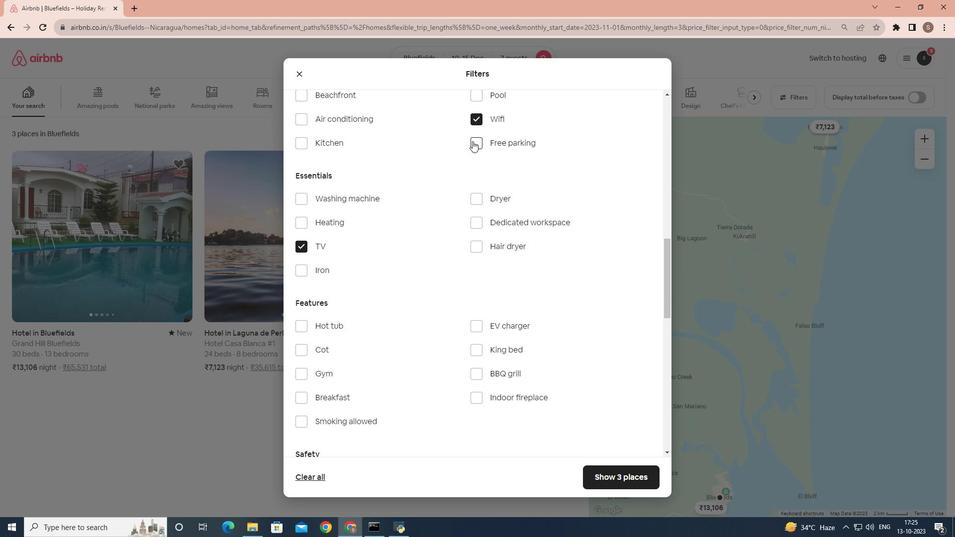 
Action: Mouse pressed left at (472, 141)
Screenshot: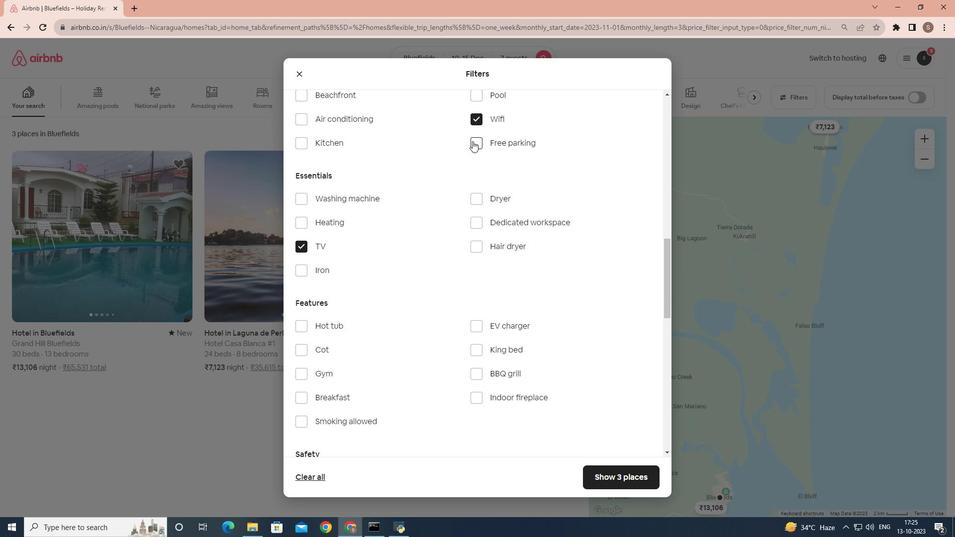 
Action: Mouse moved to (419, 191)
Screenshot: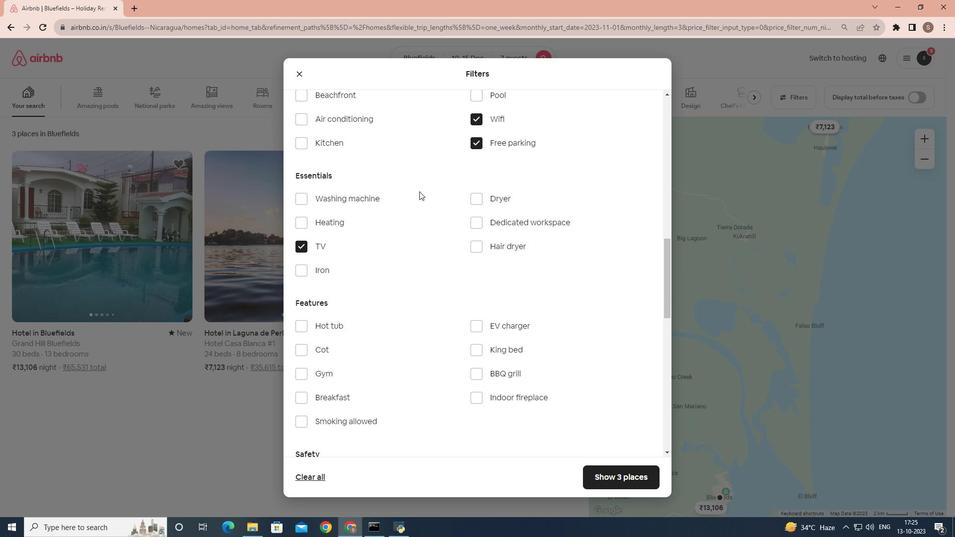 
Action: Mouse scrolled (419, 191) with delta (0, 0)
Screenshot: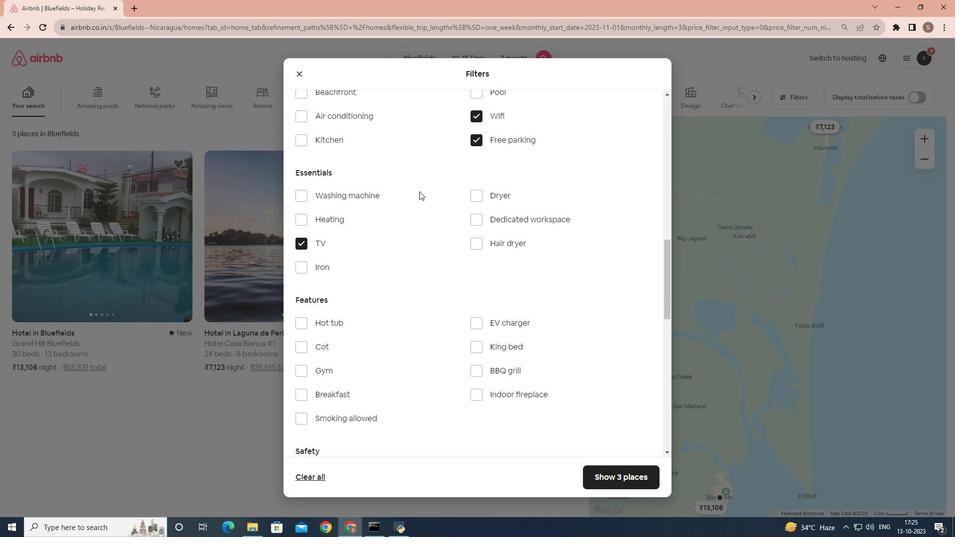 
Action: Mouse scrolled (419, 191) with delta (0, 0)
Screenshot: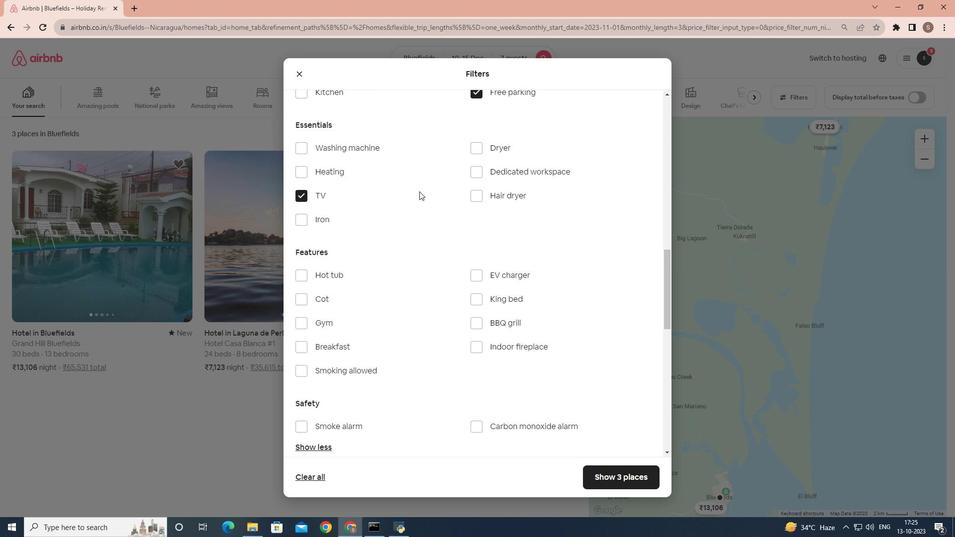 
Action: Mouse moved to (293, 273)
Screenshot: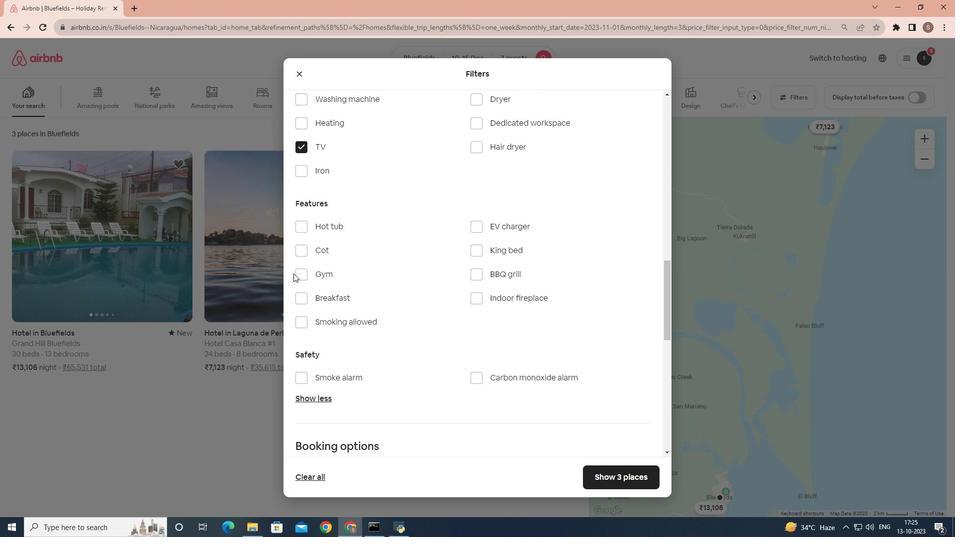 
Action: Mouse pressed left at (293, 273)
Screenshot: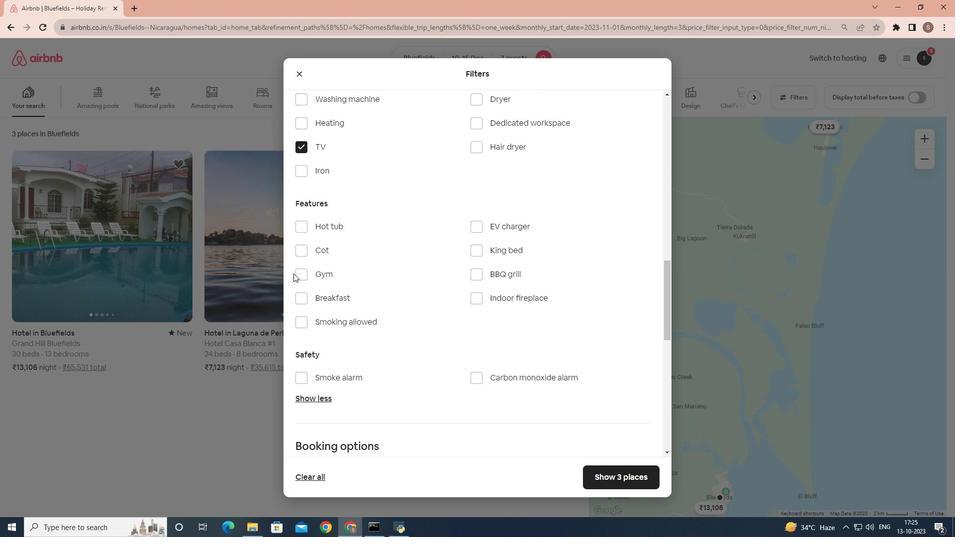 
Action: Mouse moved to (300, 271)
Screenshot: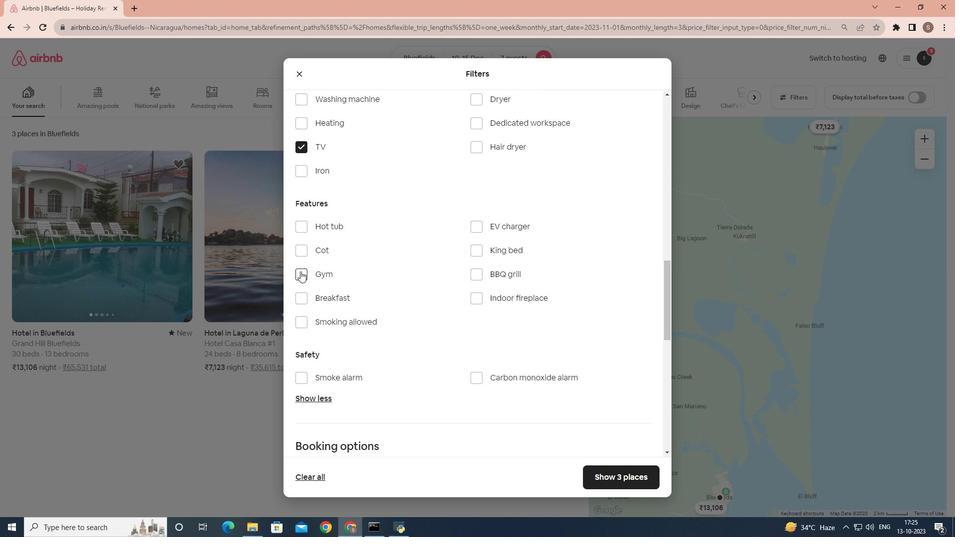 
Action: Mouse pressed left at (300, 271)
Screenshot: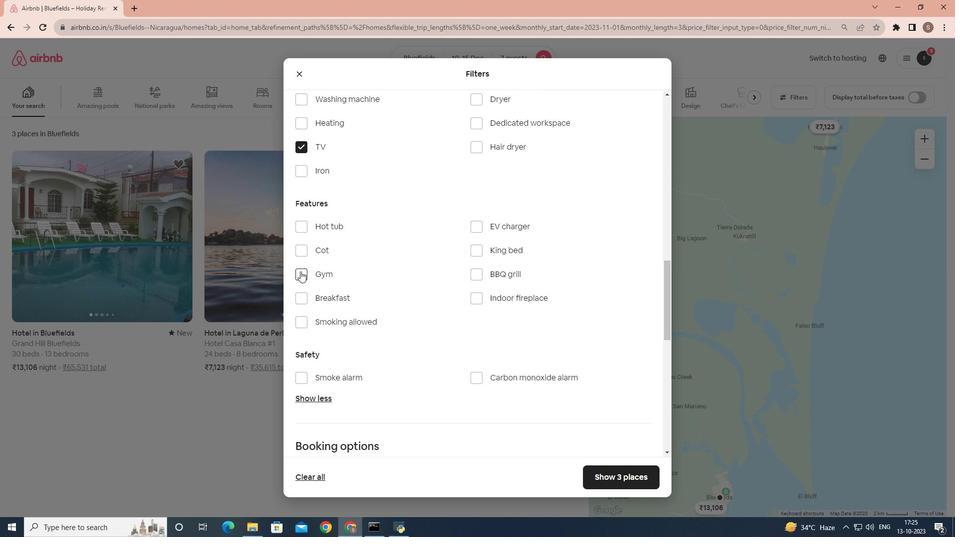 
Action: Mouse moved to (305, 298)
Screenshot: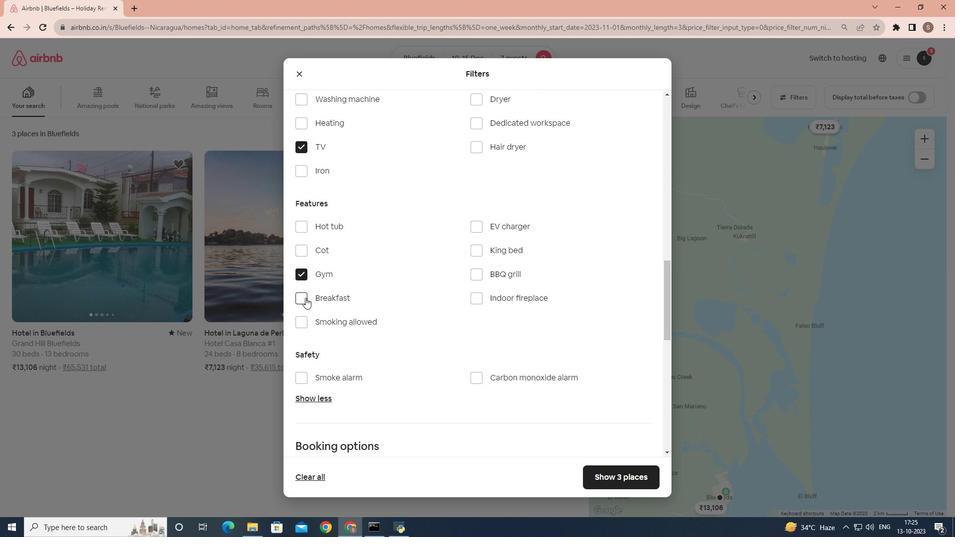 
Action: Mouse pressed left at (305, 298)
Screenshot: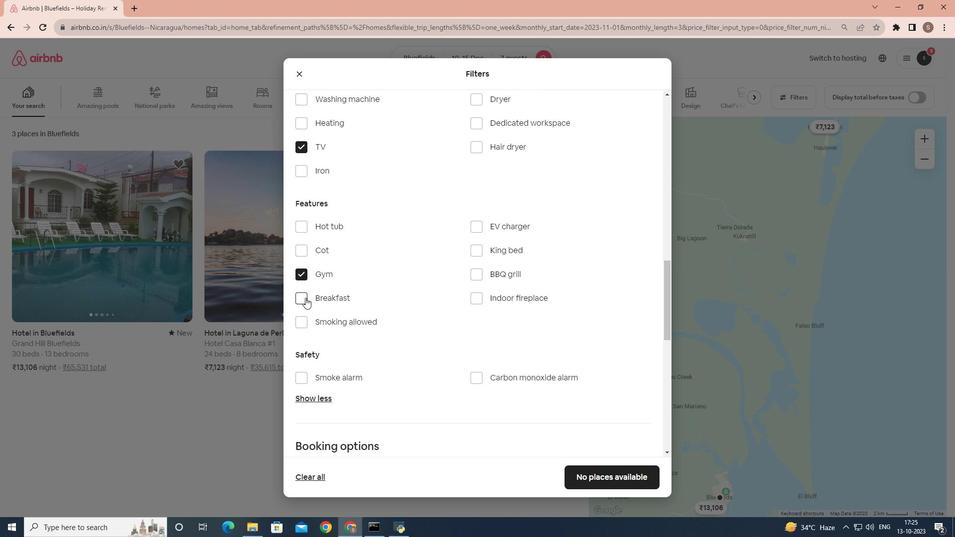 
Action: Mouse moved to (531, 434)
Screenshot: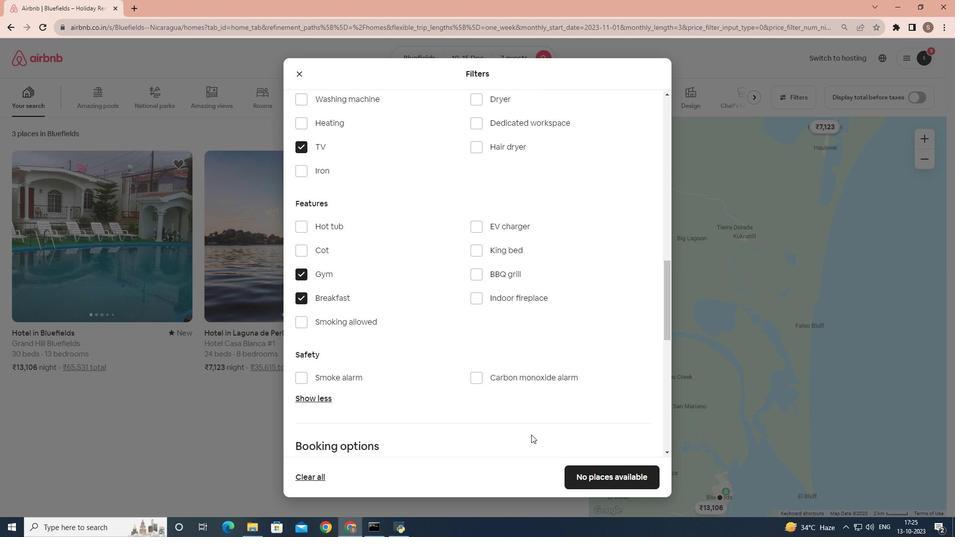 
